 Task: Open a blank sheet, save the file as Savannah.rtf Insert a picture of 'Savannah' with name  ' Savannah.png ' Apply border to the image, change style to straight line, color Red and width '2 pt'
Action: Mouse moved to (261, 156)
Screenshot: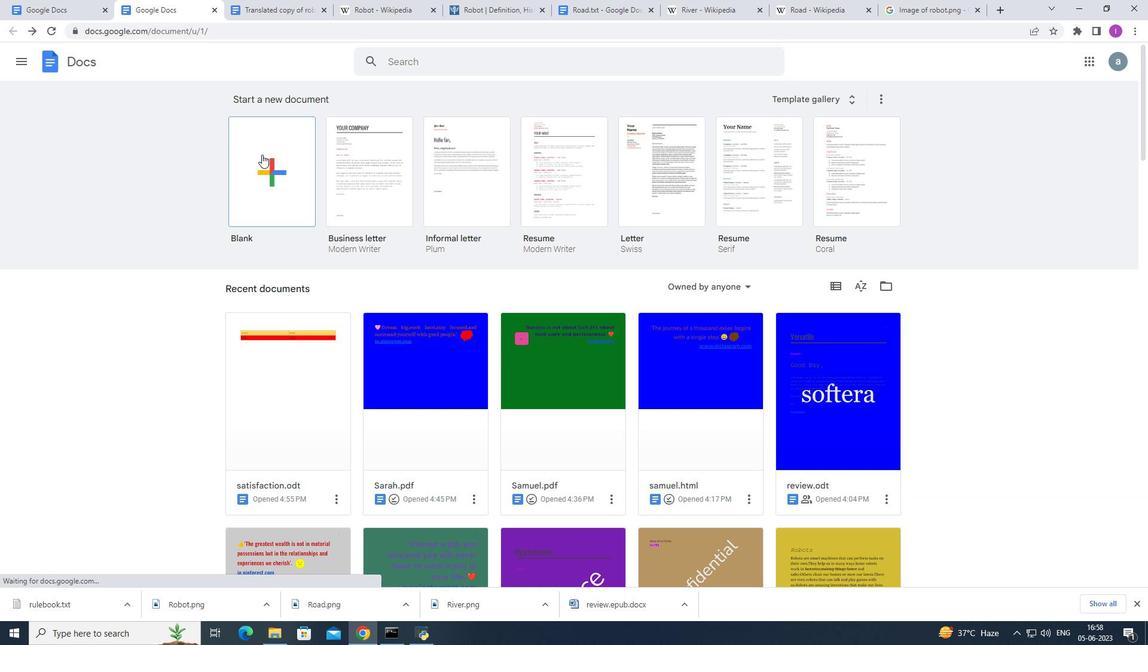 
Action: Mouse pressed left at (261, 156)
Screenshot: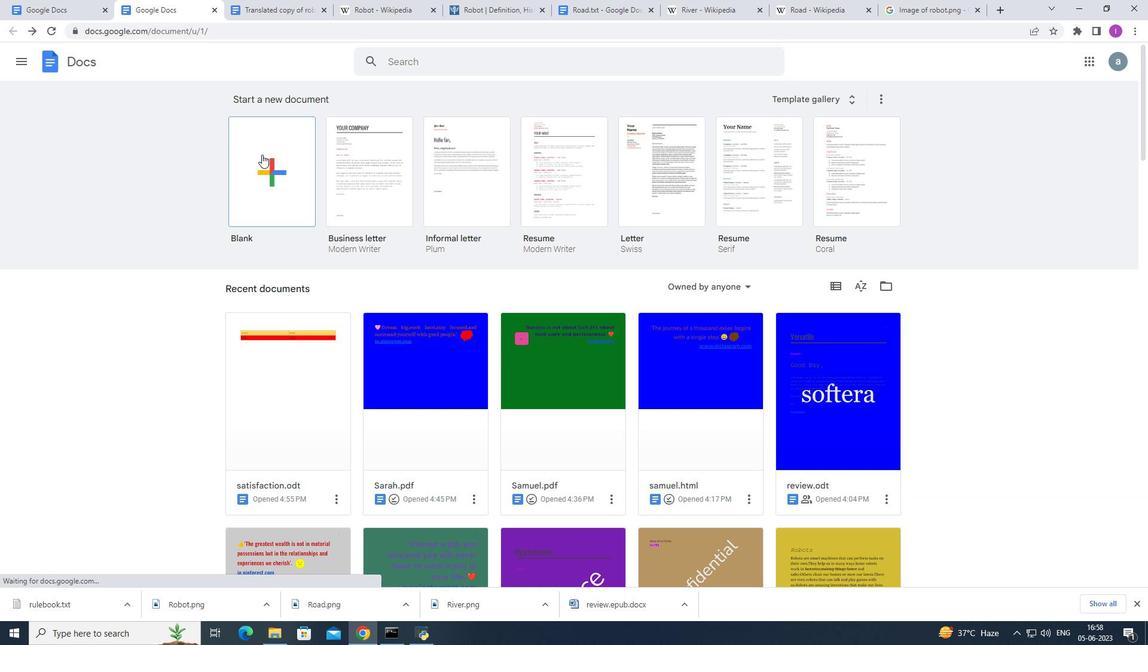 
Action: Mouse moved to (130, 53)
Screenshot: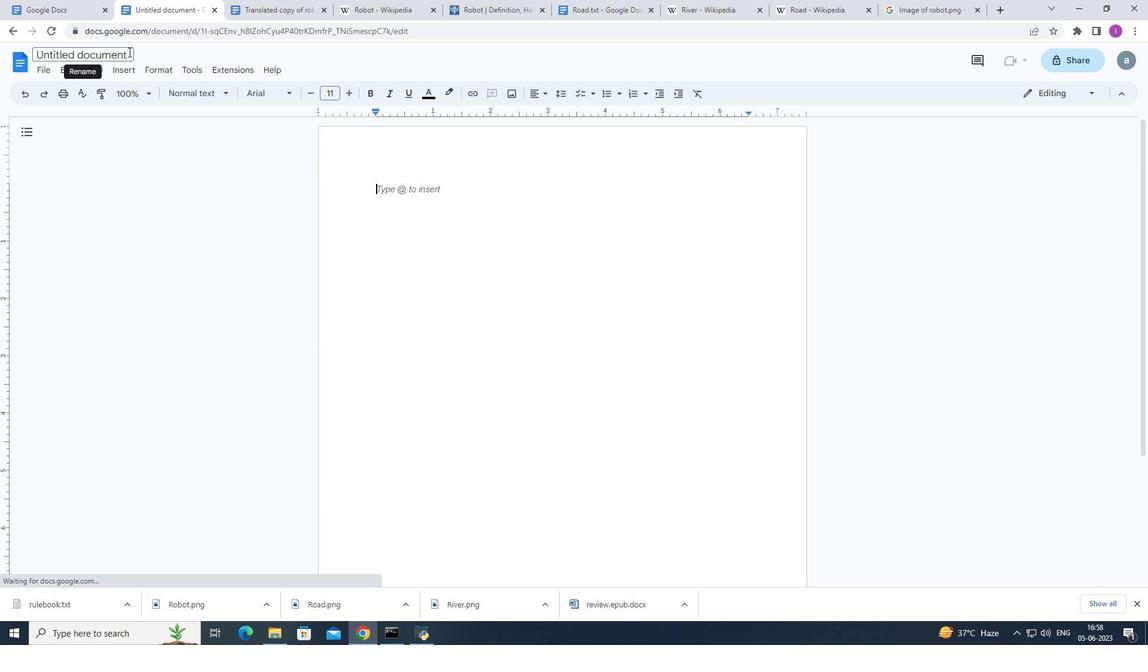 
Action: Mouse pressed left at (130, 53)
Screenshot: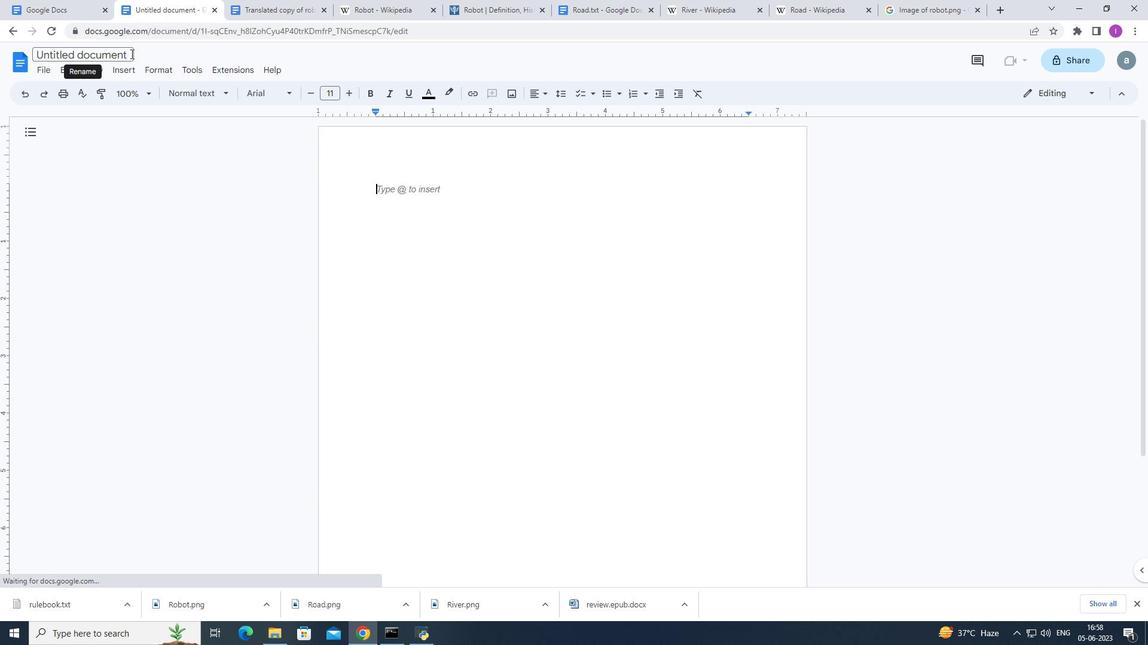 
Action: Mouse moved to (174, 55)
Screenshot: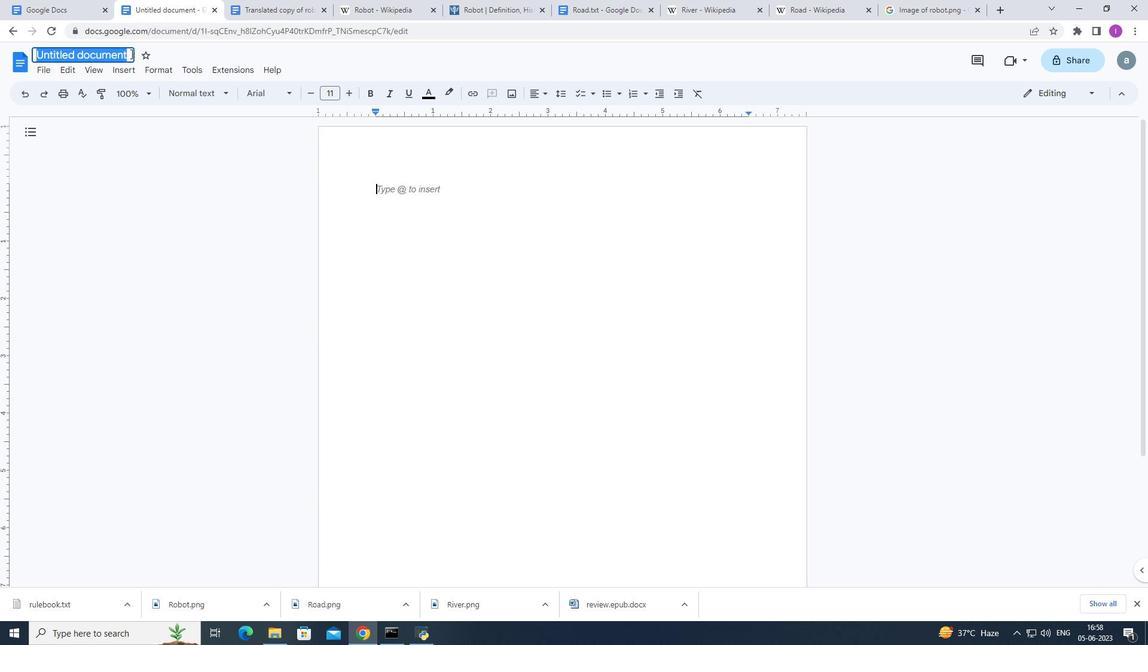 
Action: Key pressed <Key.shift>Savannah.rtf
Screenshot: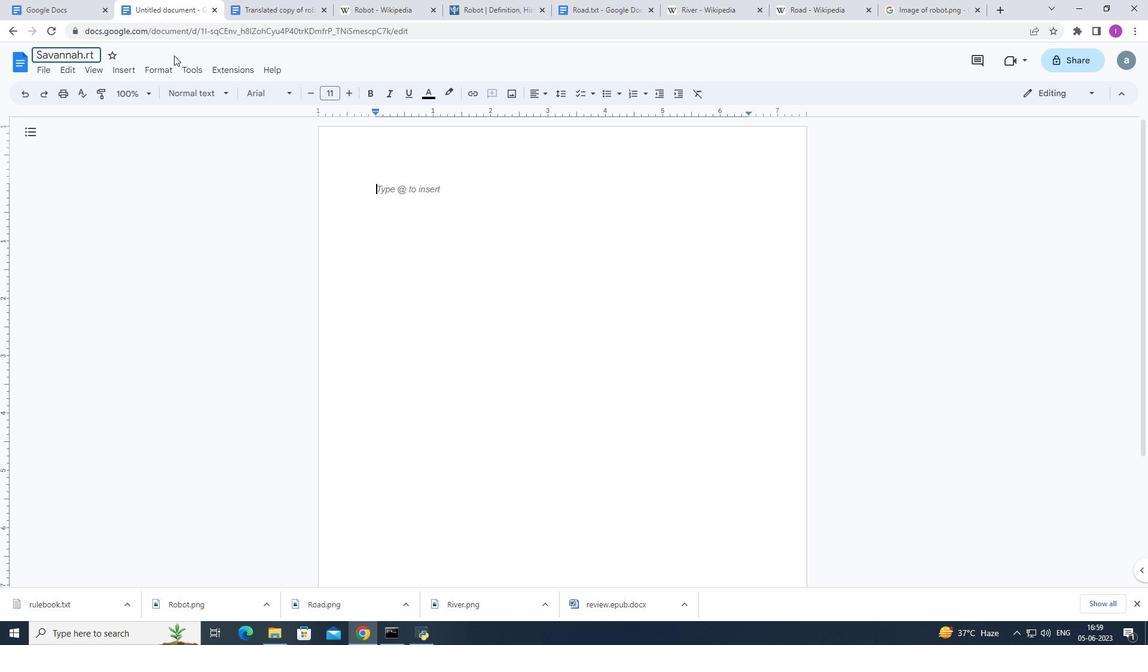 
Action: Mouse moved to (925, 7)
Screenshot: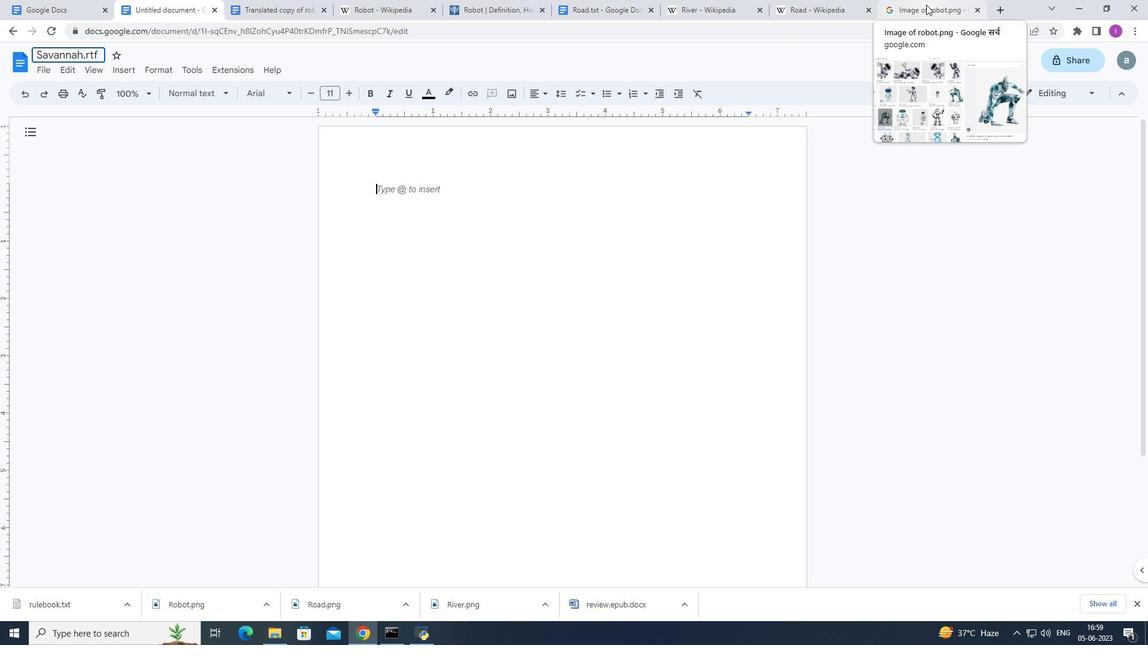 
Action: Mouse pressed left at (925, 7)
Screenshot: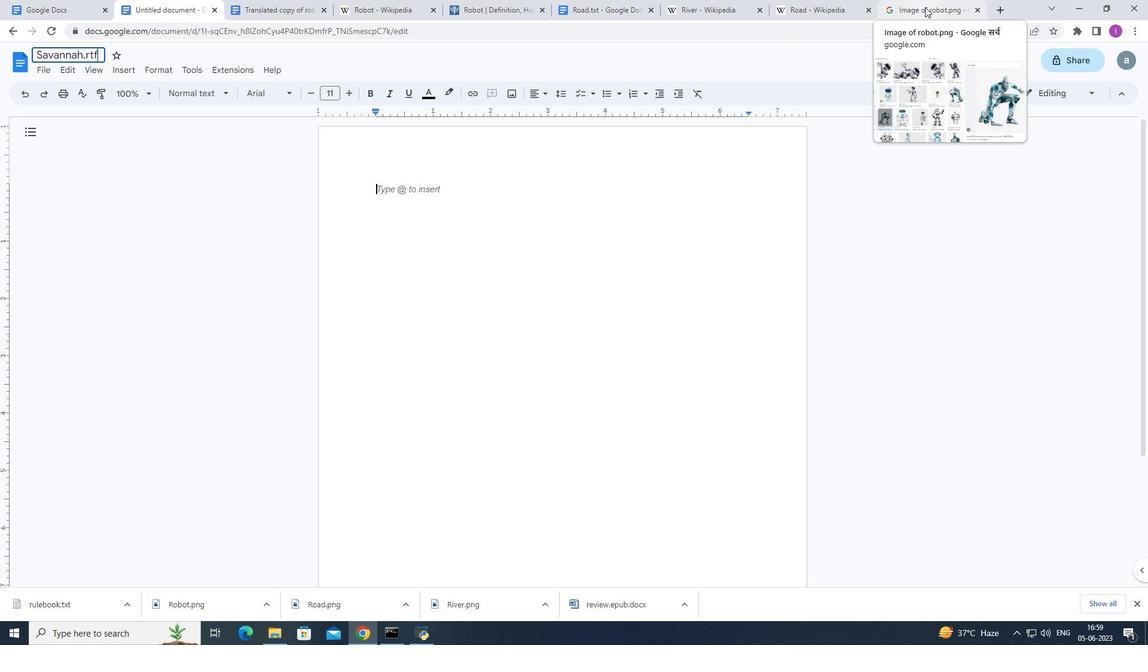 
Action: Mouse pressed left at (925, 7)
Screenshot: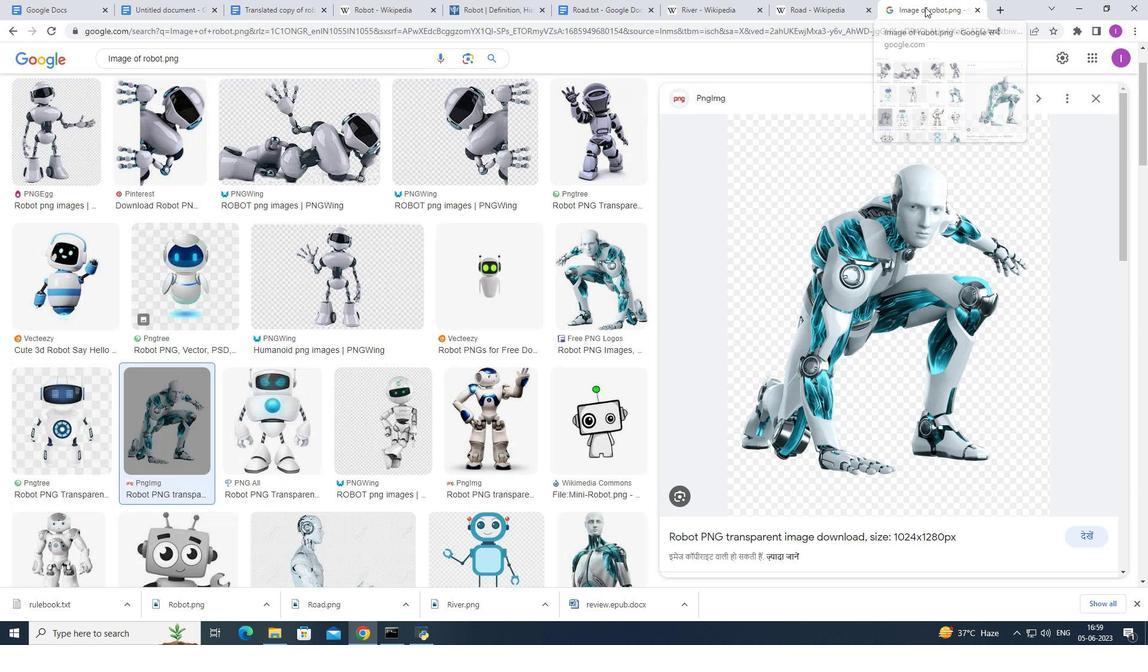 
Action: Mouse moved to (162, 59)
Screenshot: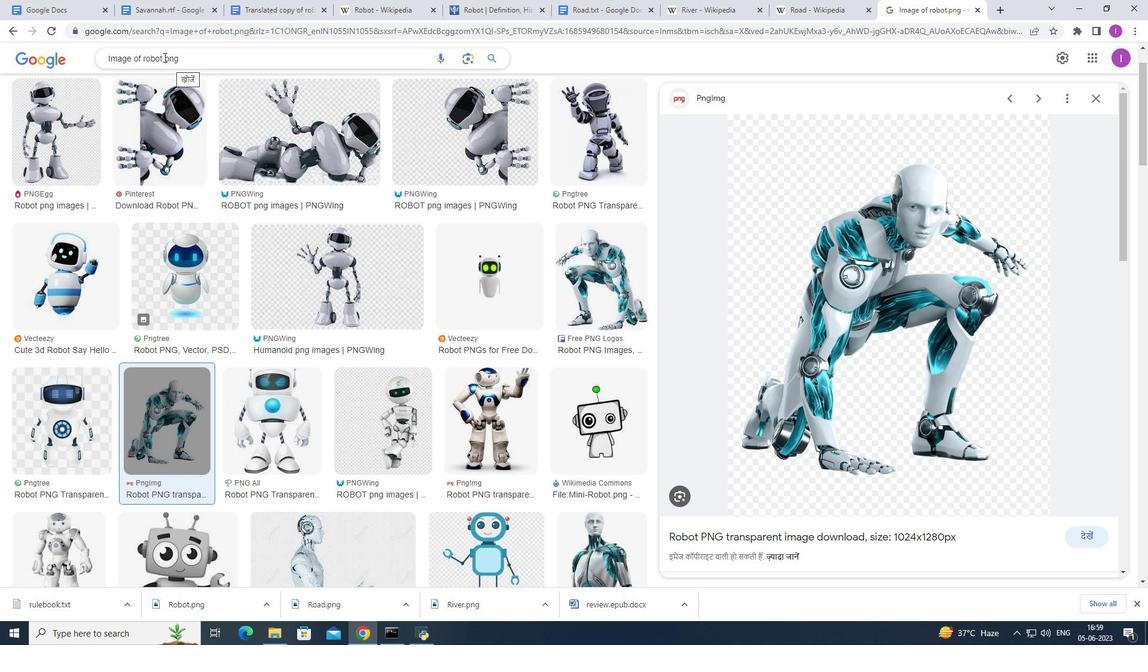 
Action: Mouse pressed left at (162, 59)
Screenshot: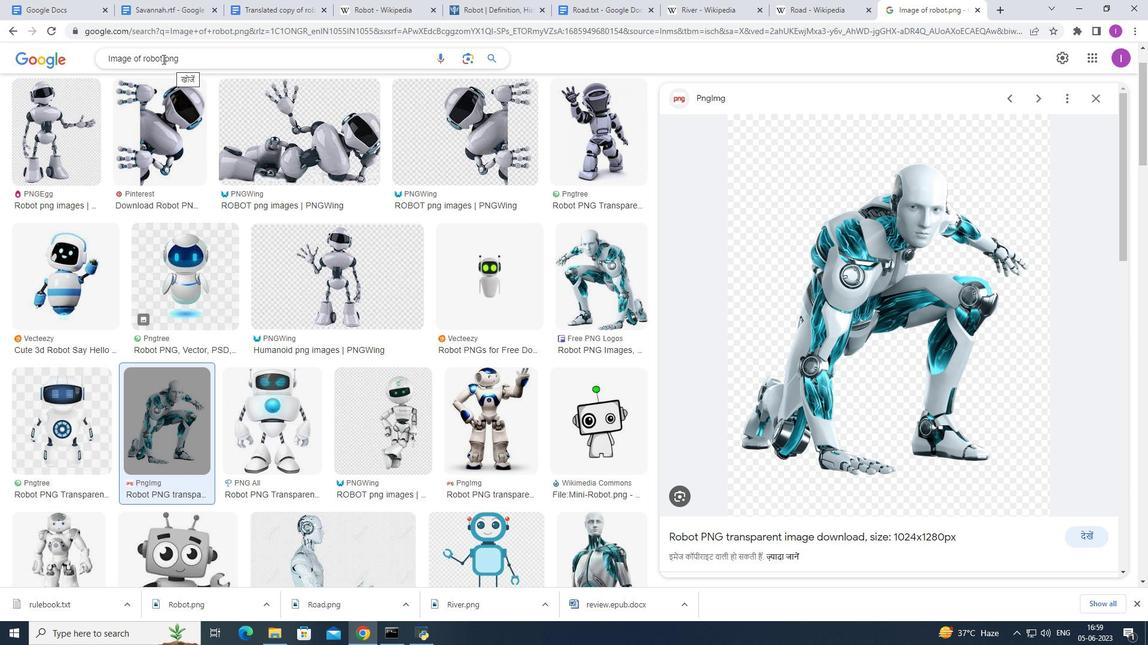 
Action: Mouse moved to (138, 65)
Screenshot: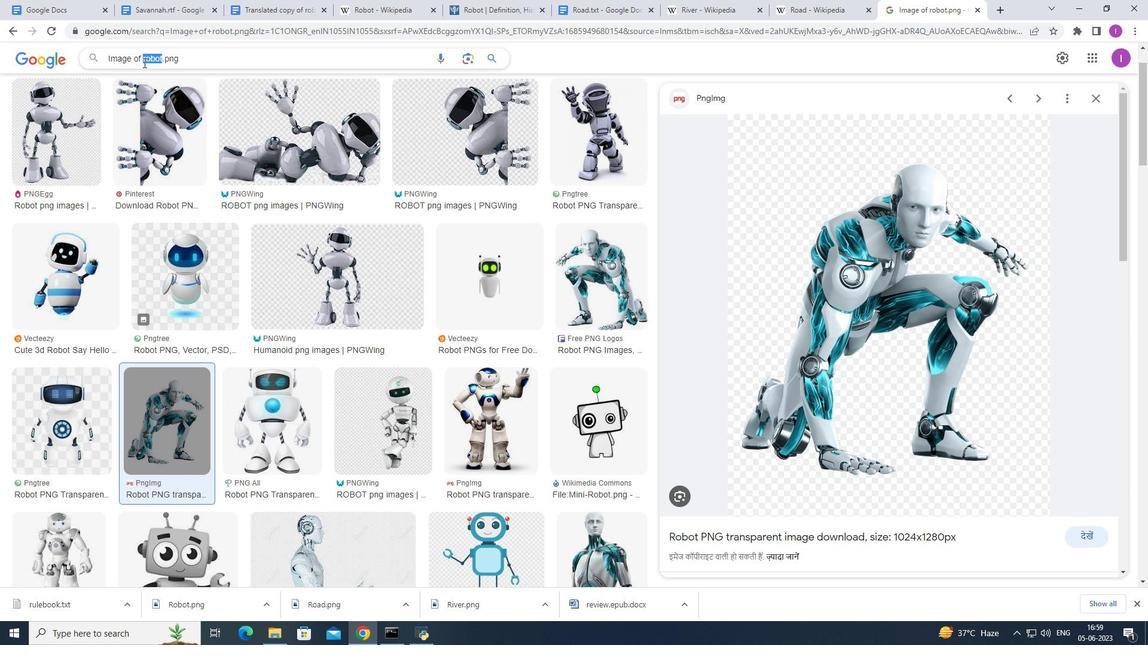 
Action: Key pressed <Key.shift>Savannah<Key.enter>
Screenshot: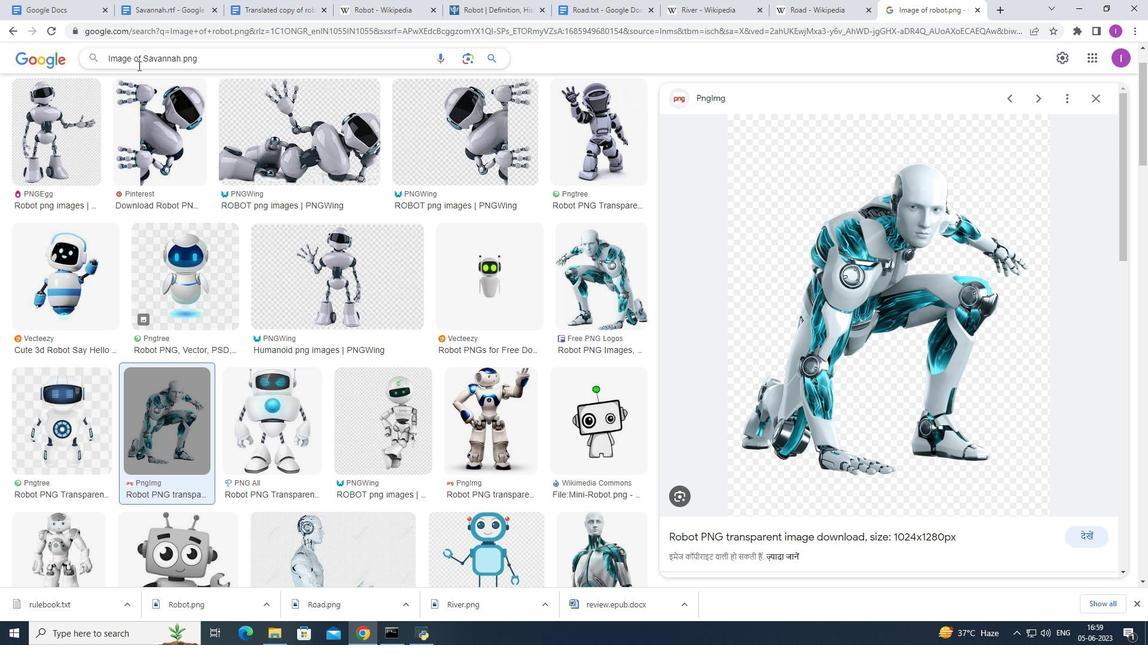 
Action: Mouse moved to (118, 188)
Screenshot: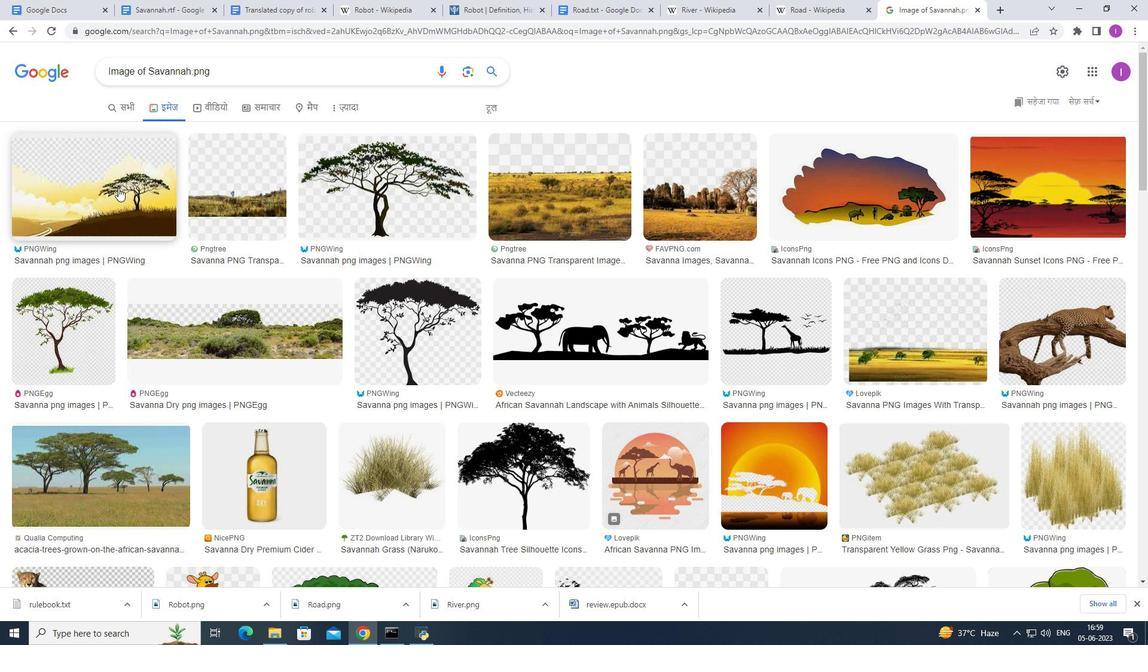 
Action: Mouse pressed left at (118, 188)
Screenshot: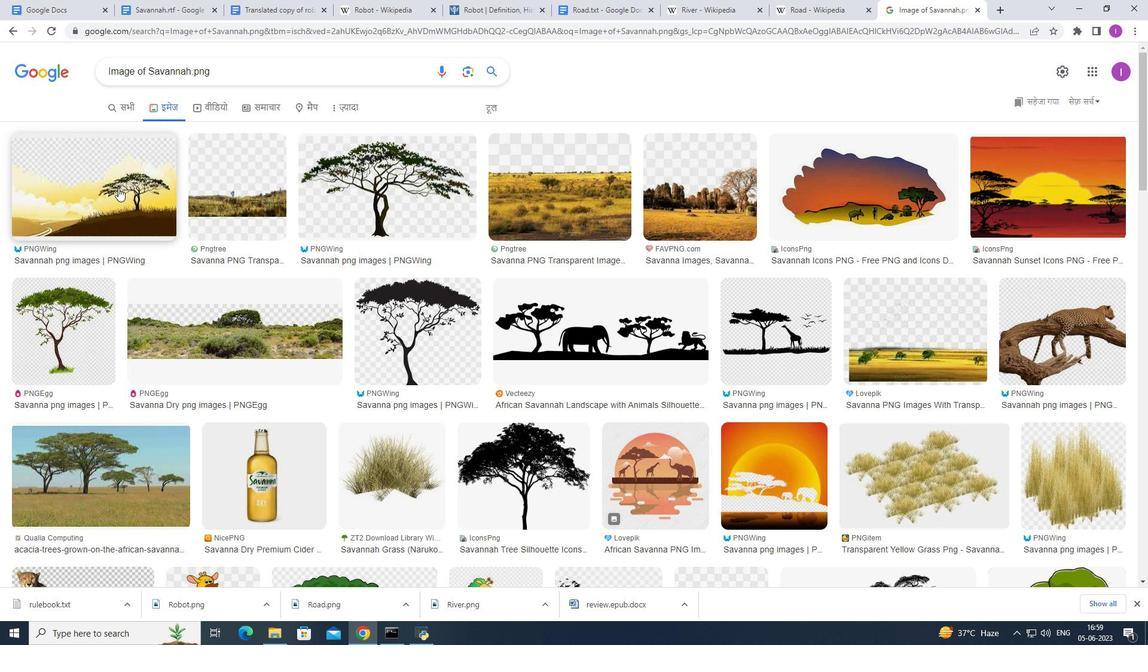 
Action: Mouse moved to (900, 263)
Screenshot: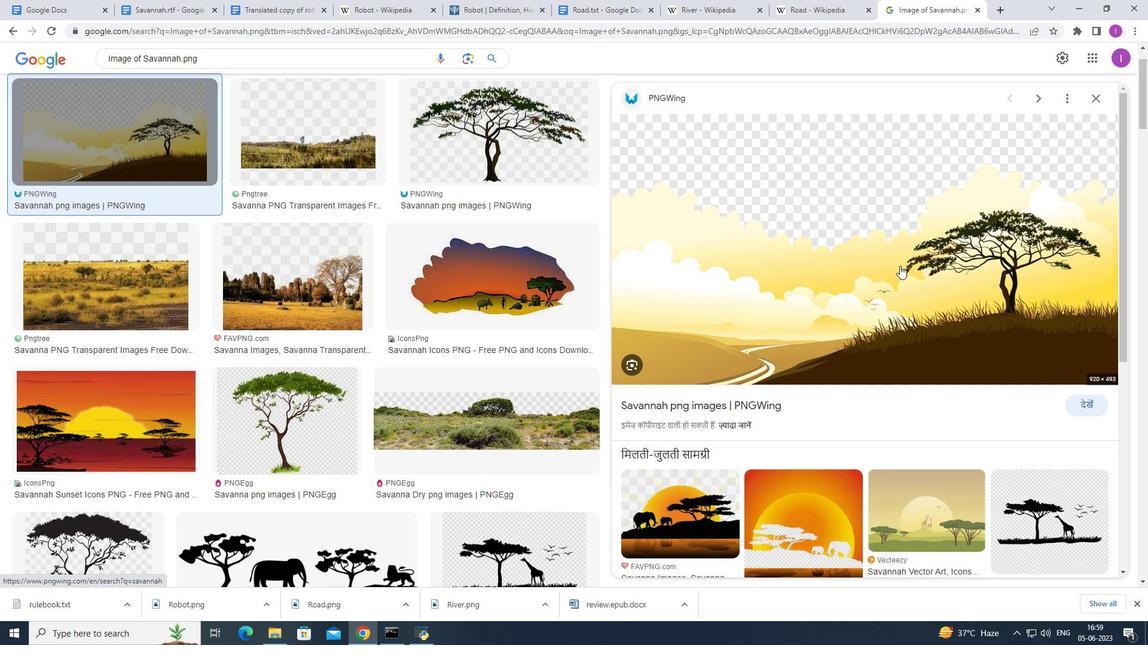 
Action: Mouse pressed right at (900, 263)
Screenshot: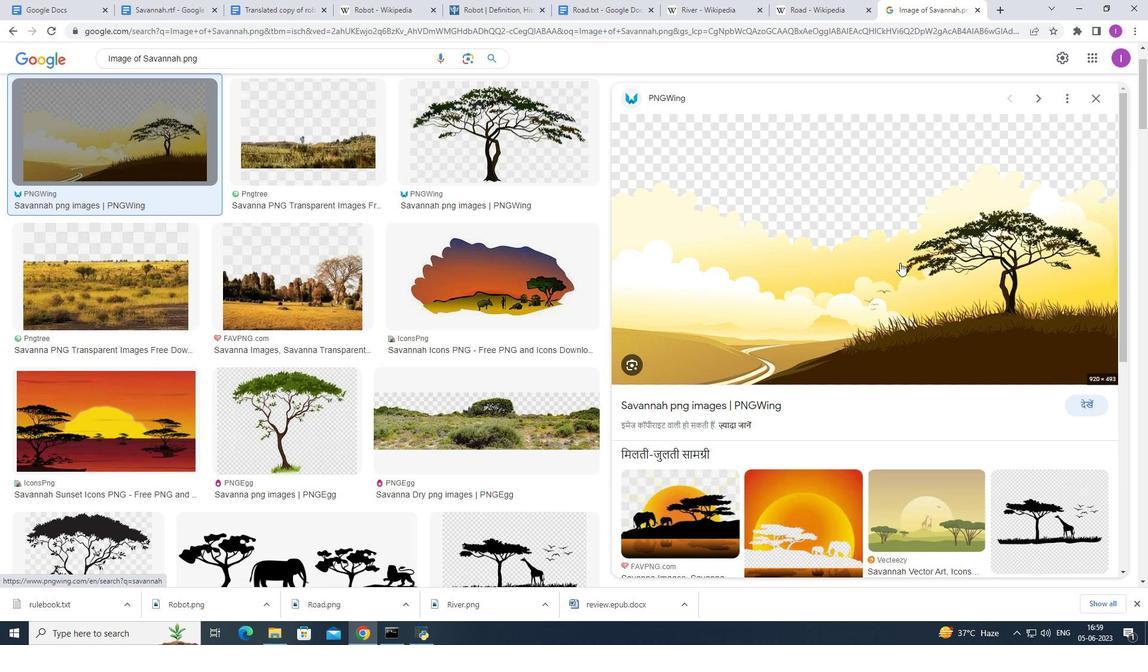 
Action: Mouse moved to (949, 391)
Screenshot: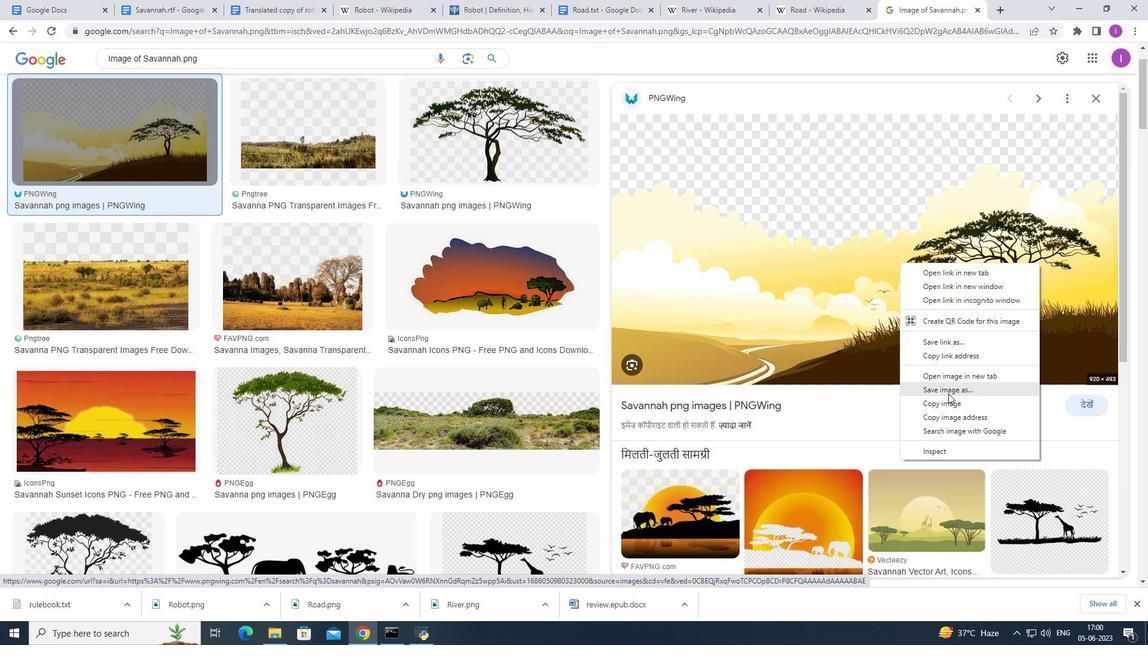 
Action: Mouse pressed left at (949, 391)
Screenshot: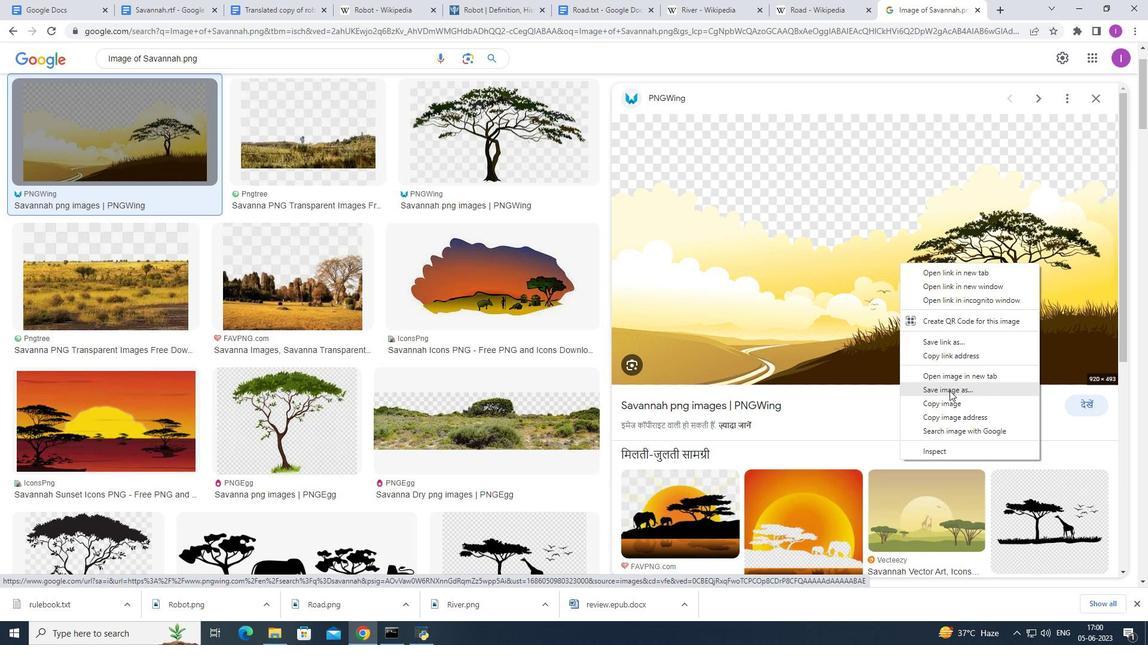 
Action: Mouse pressed left at (949, 391)
Screenshot: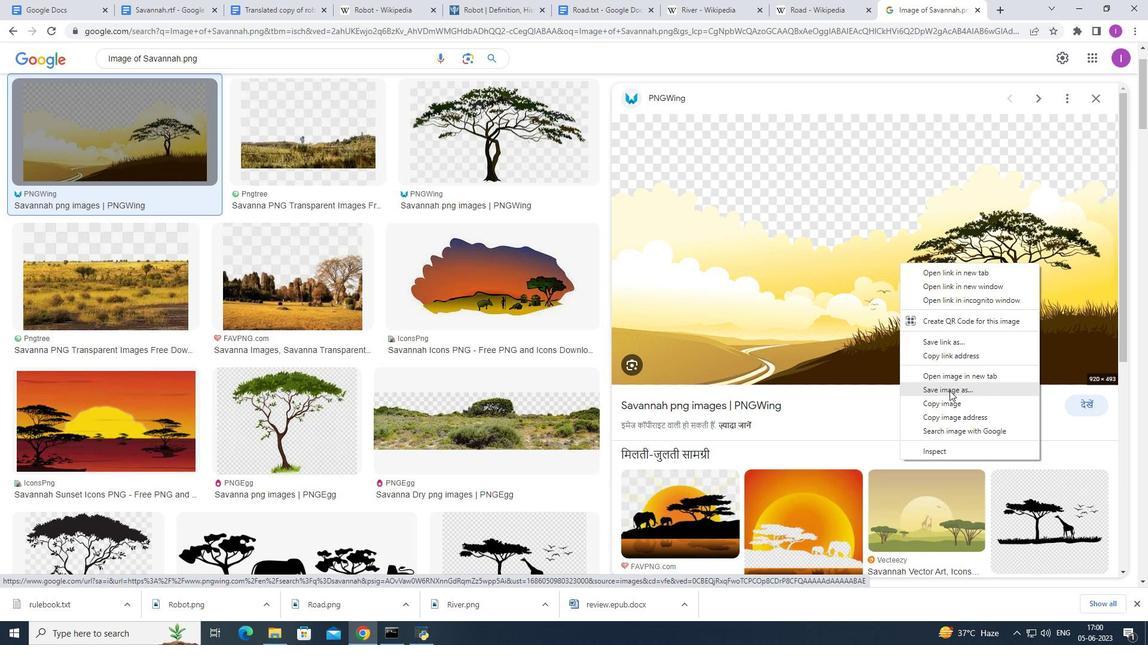 
Action: Mouse moved to (577, 224)
Screenshot: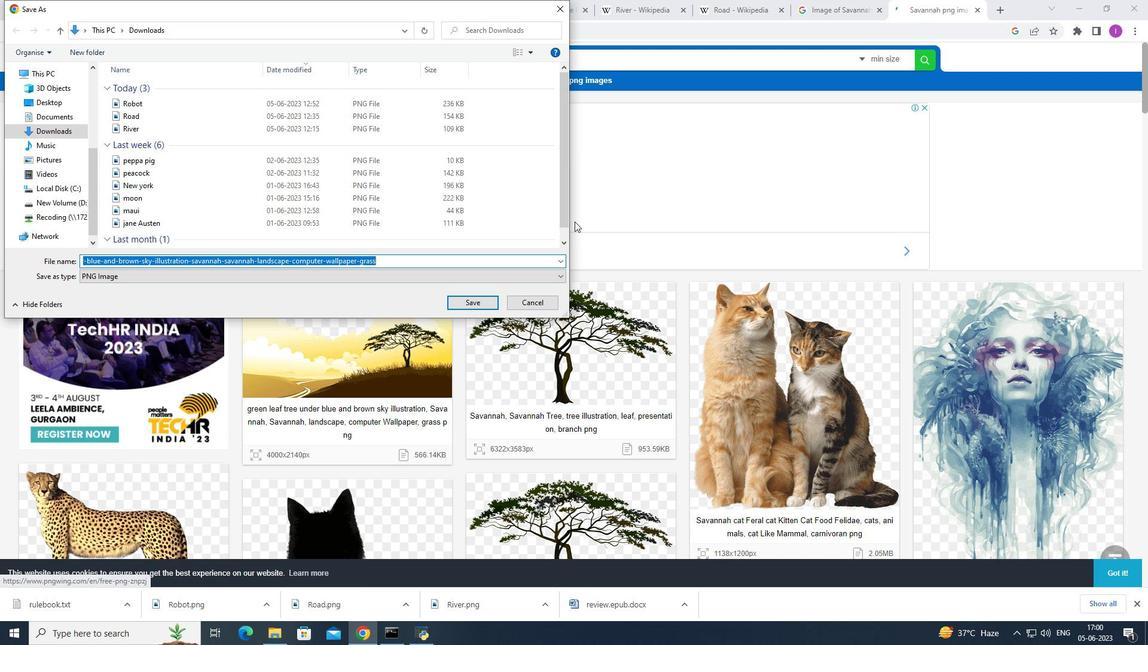 
Action: Key pressed <Key.shift>Savannah.png
Screenshot: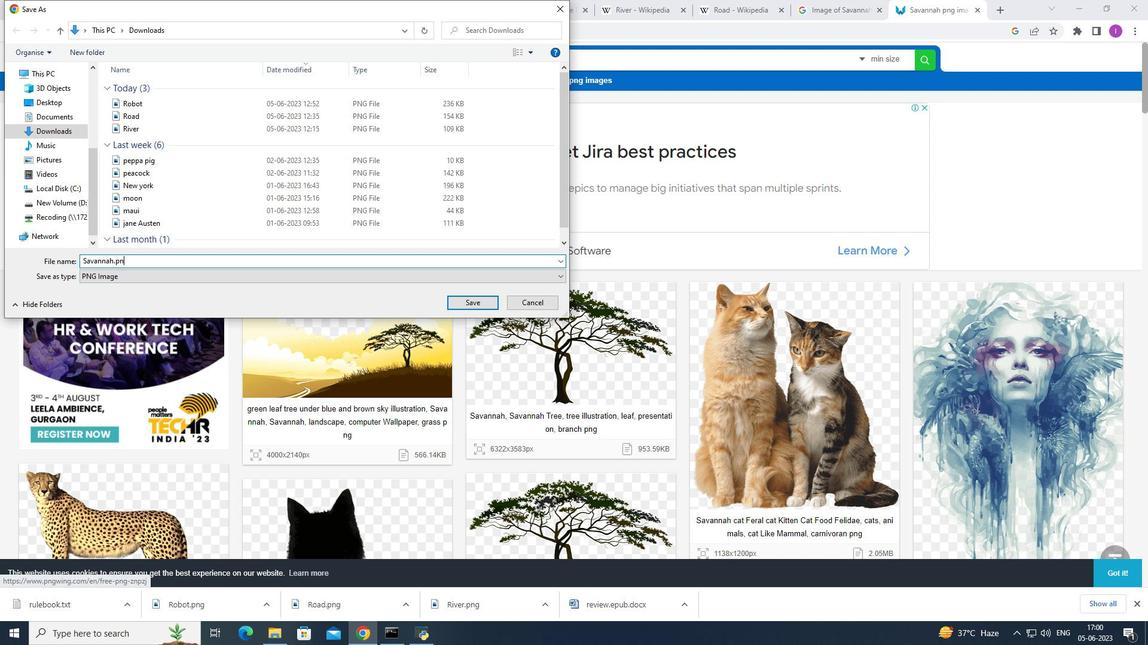 
Action: Mouse moved to (467, 300)
Screenshot: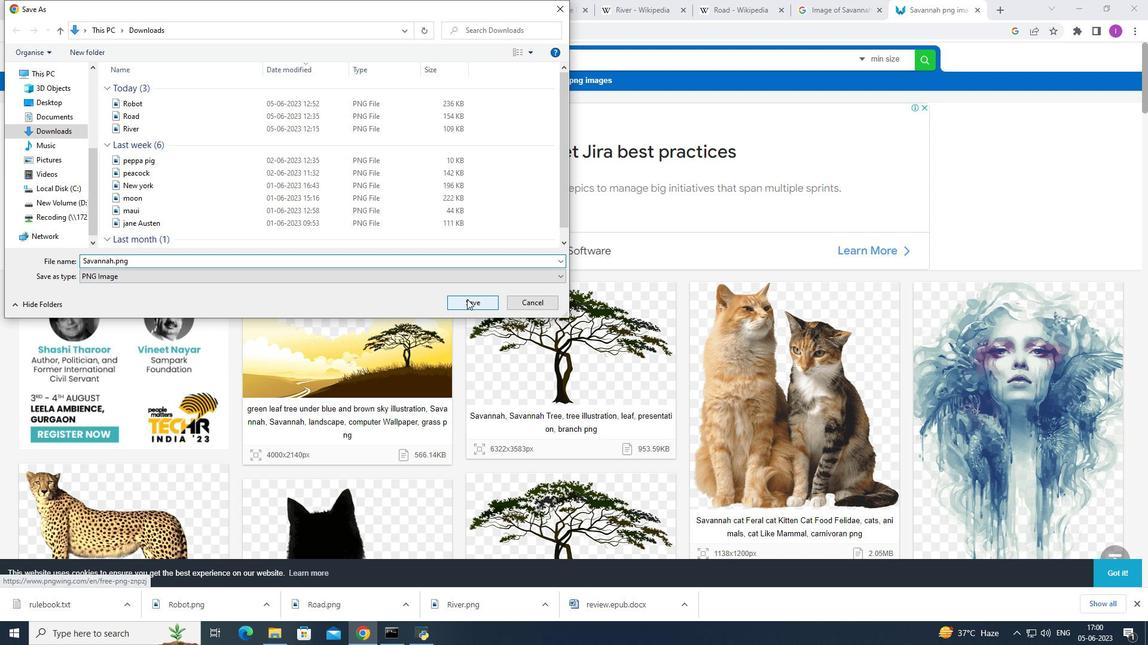 
Action: Mouse pressed left at (467, 300)
Screenshot: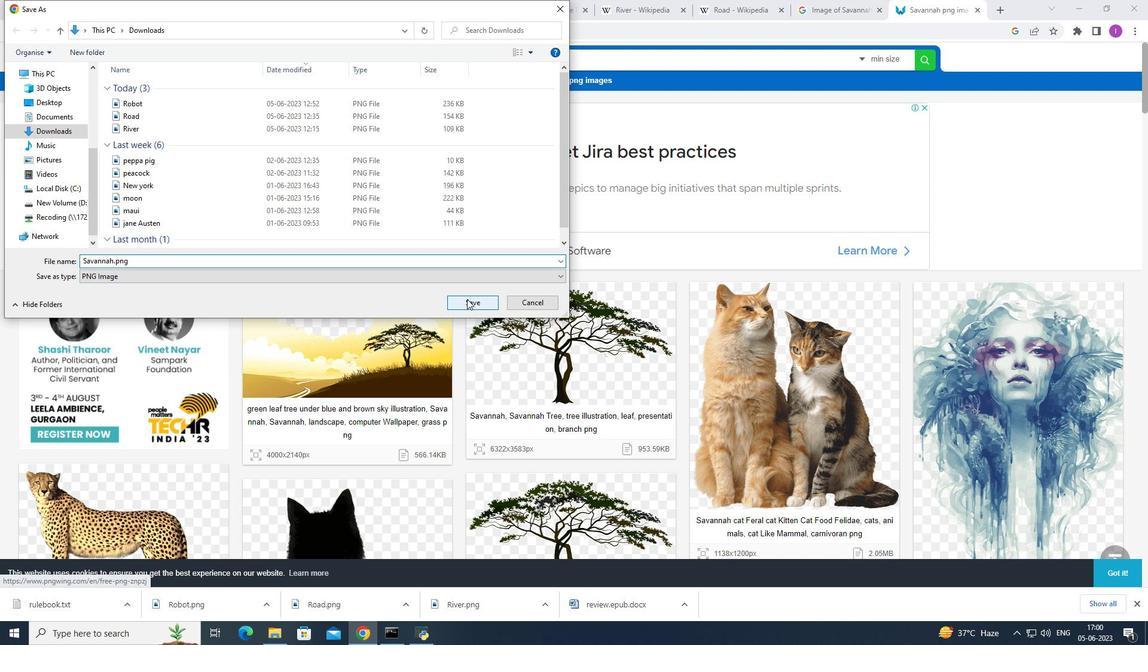 
Action: Mouse moved to (152, 10)
Screenshot: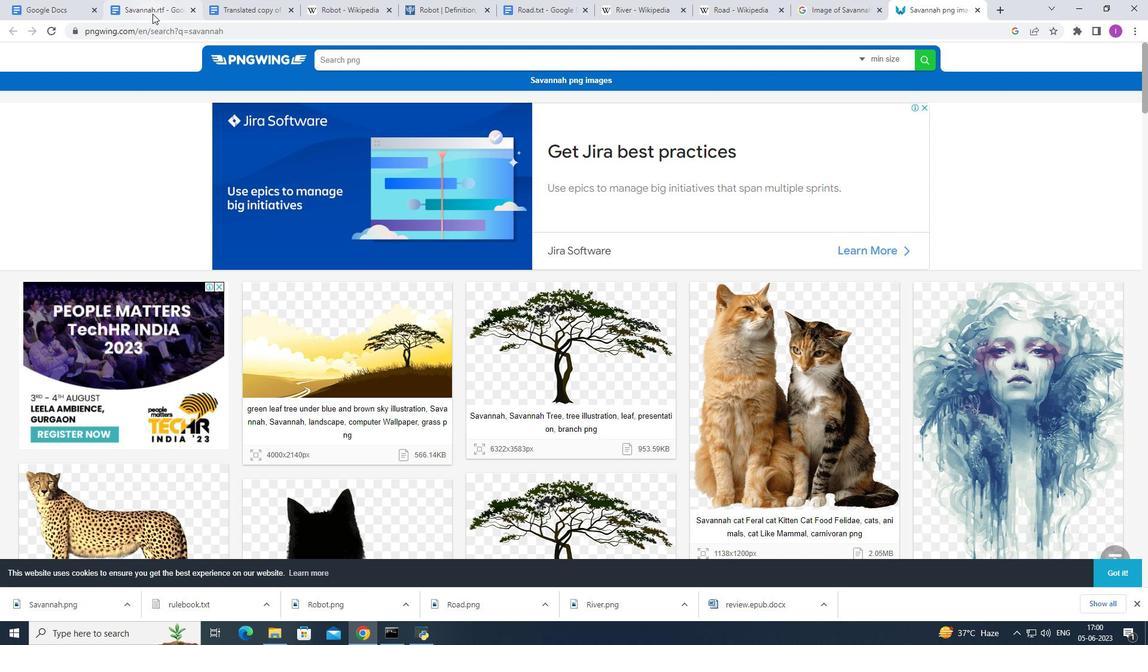 
Action: Mouse pressed left at (152, 10)
Screenshot: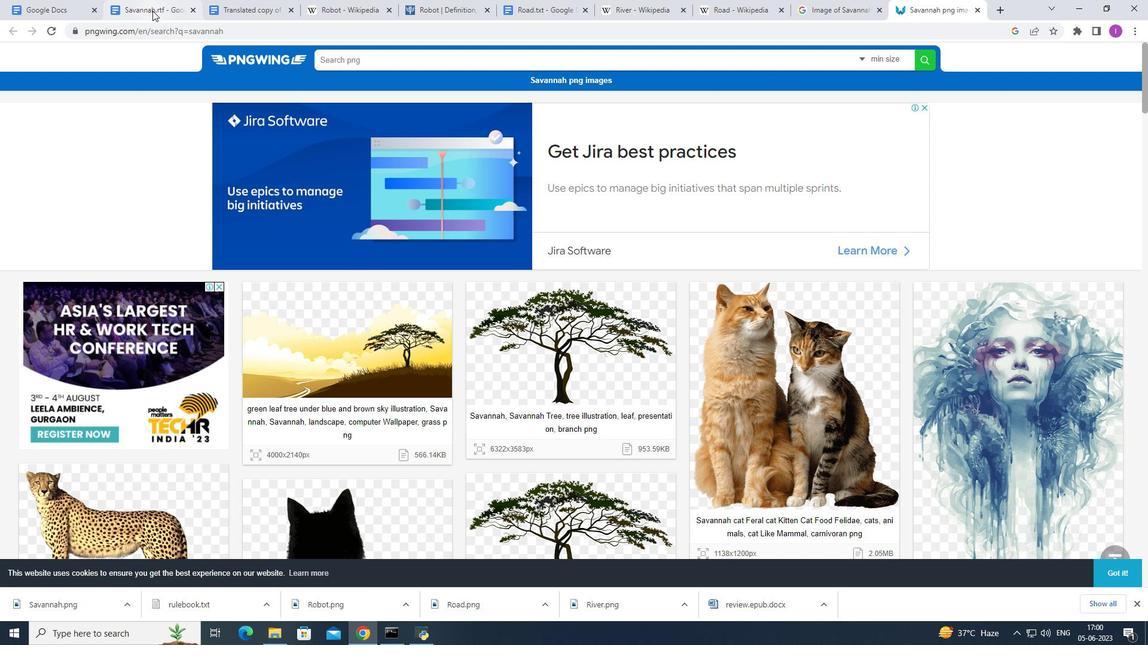 
Action: Mouse moved to (127, 65)
Screenshot: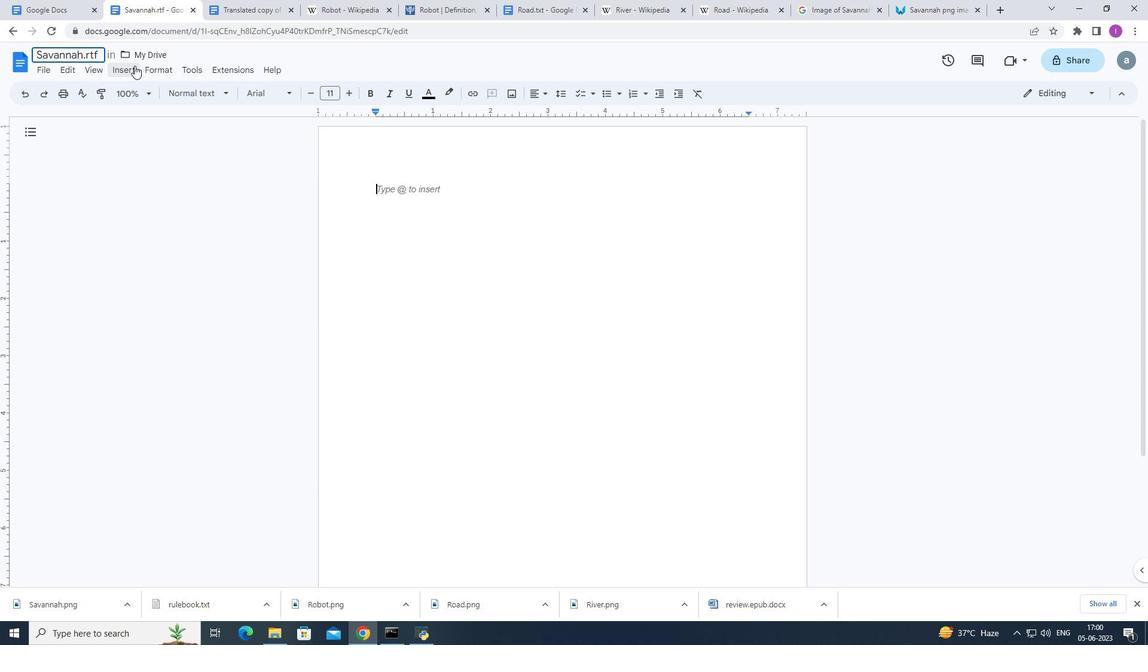 
Action: Mouse pressed left at (127, 65)
Screenshot: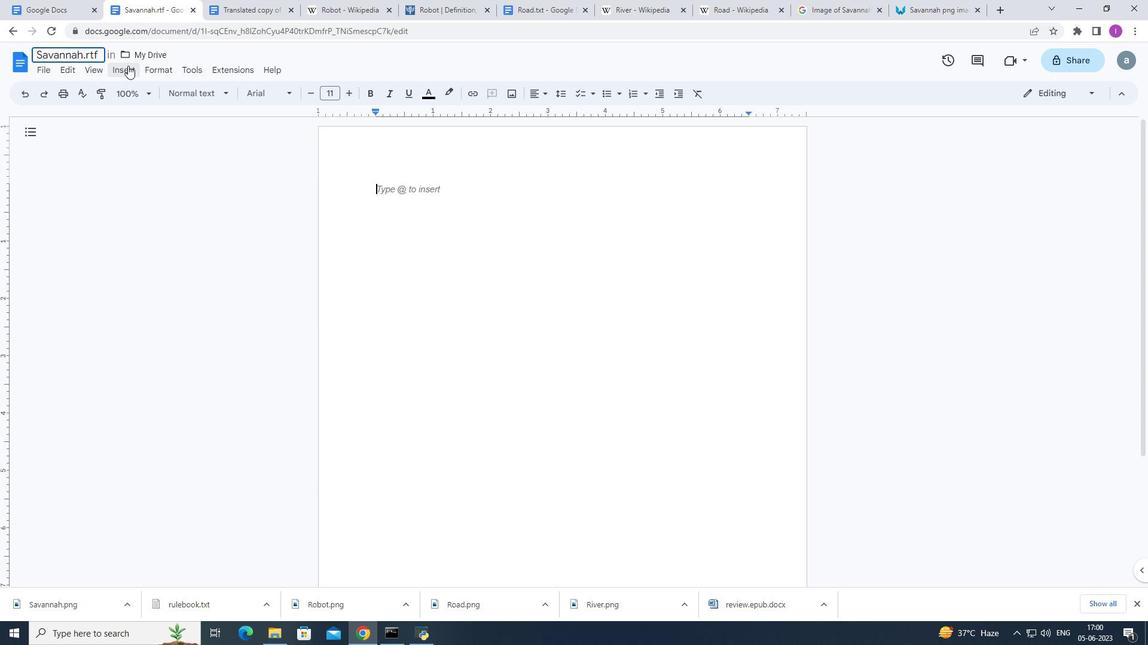 
Action: Mouse moved to (394, 92)
Screenshot: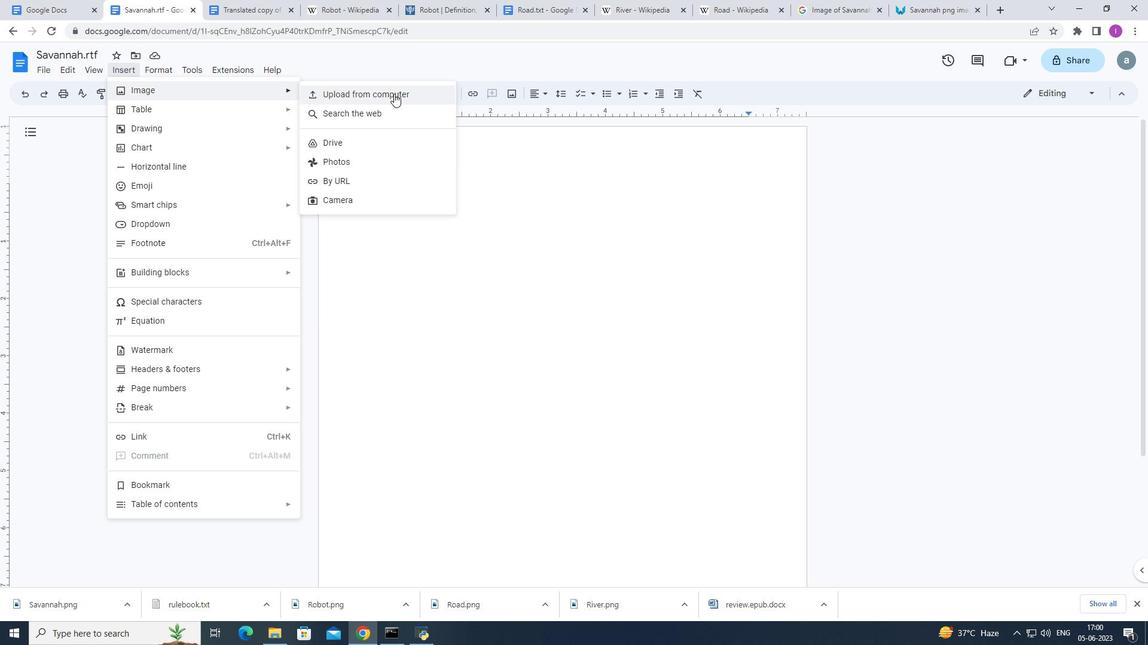 
Action: Mouse pressed left at (394, 92)
Screenshot: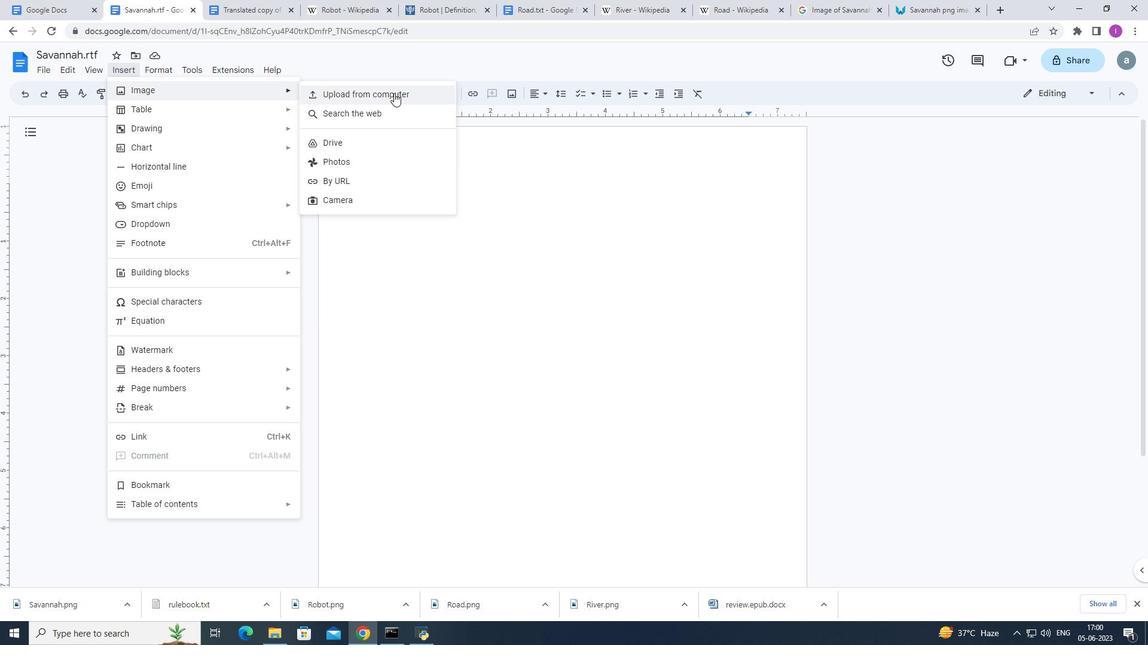 
Action: Mouse moved to (330, 206)
Screenshot: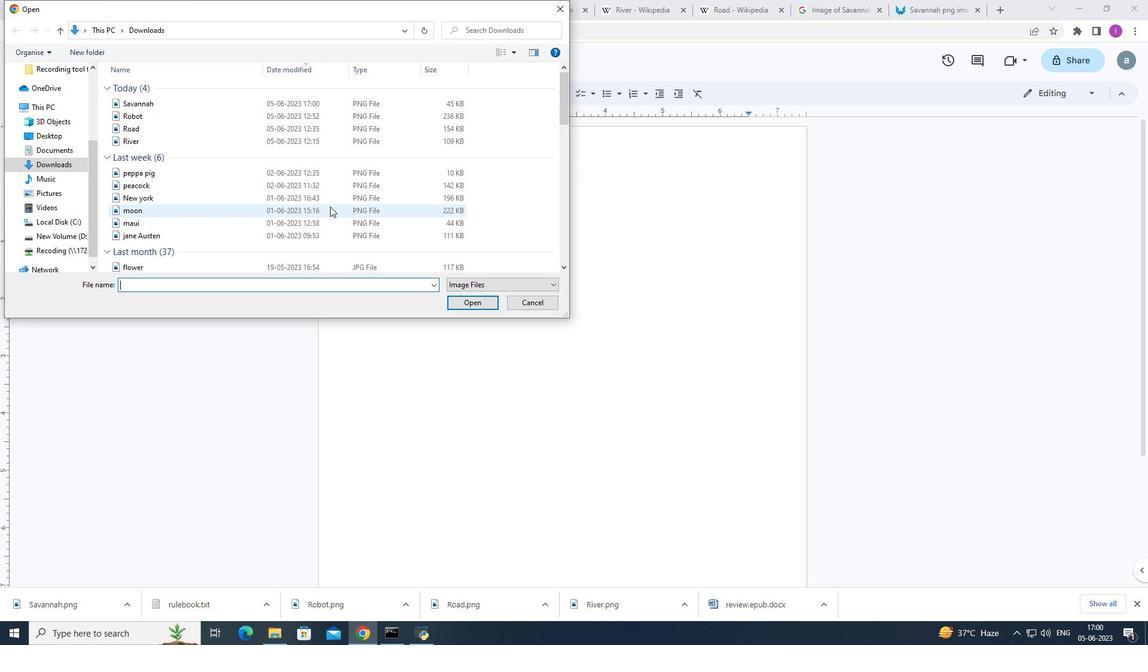 
Action: Key pressed <Key.shift><Key.shift><Key.shift><Key.shift><Key.shift><Key.shift><Key.shift><Key.shift><Key.shift>Savaaaaa<Key.backspace><Key.backspace><Key.backspace><Key.backspace>
Screenshot: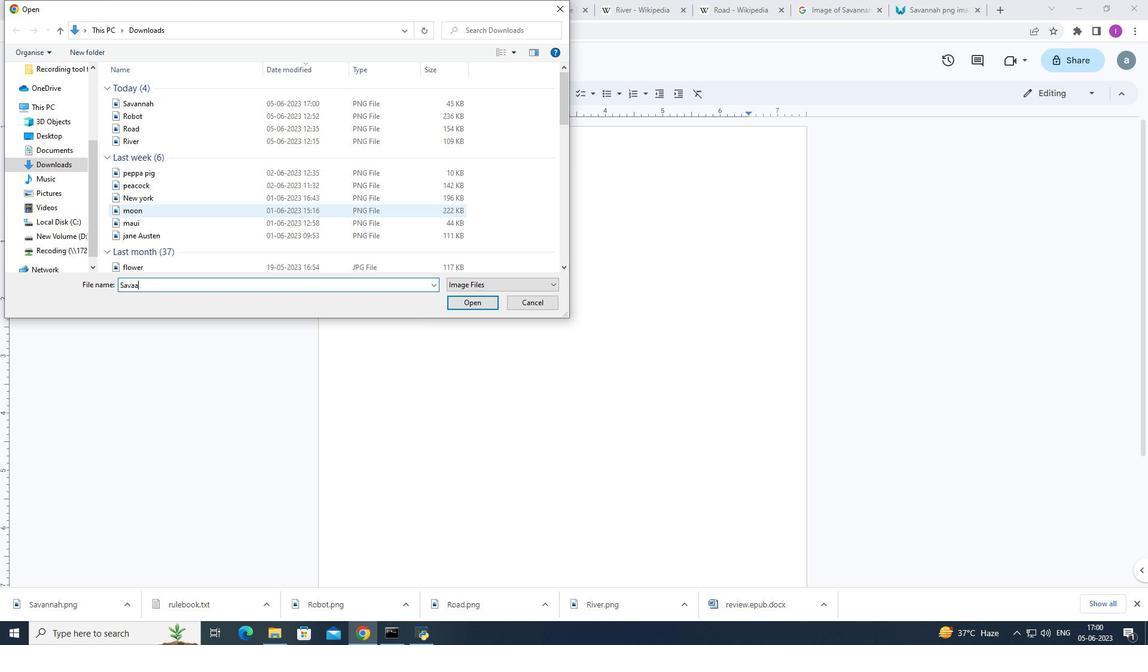 
Action: Mouse moved to (212, 304)
Screenshot: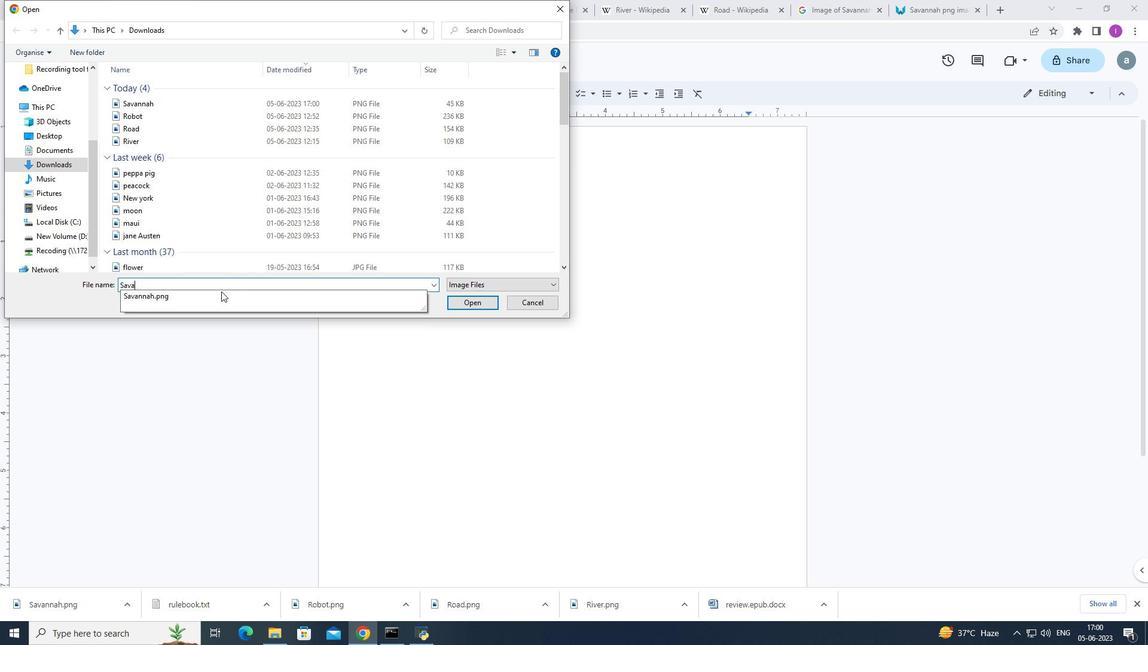 
Action: Mouse pressed left at (212, 304)
Screenshot: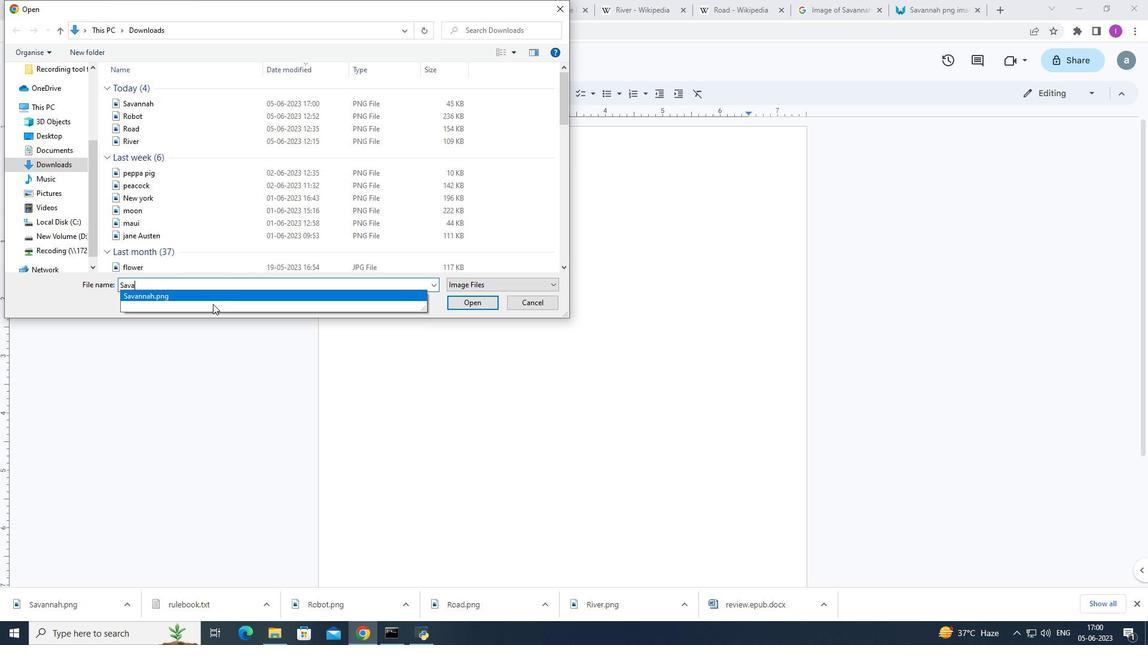 
Action: Mouse moved to (466, 302)
Screenshot: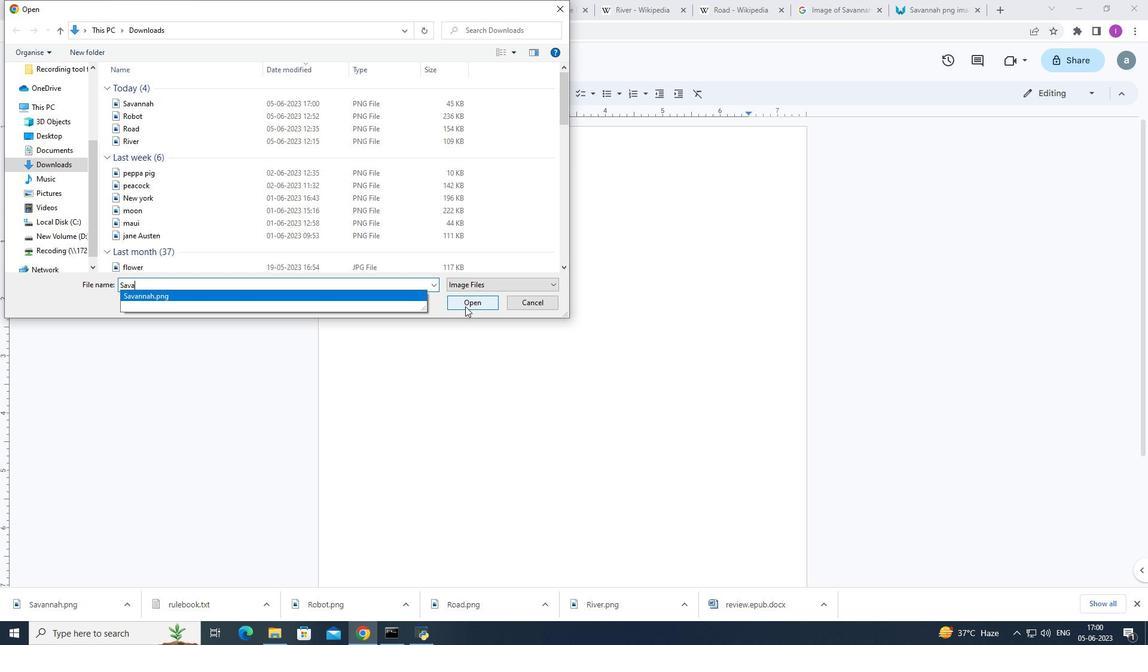 
Action: Mouse pressed left at (466, 302)
Screenshot: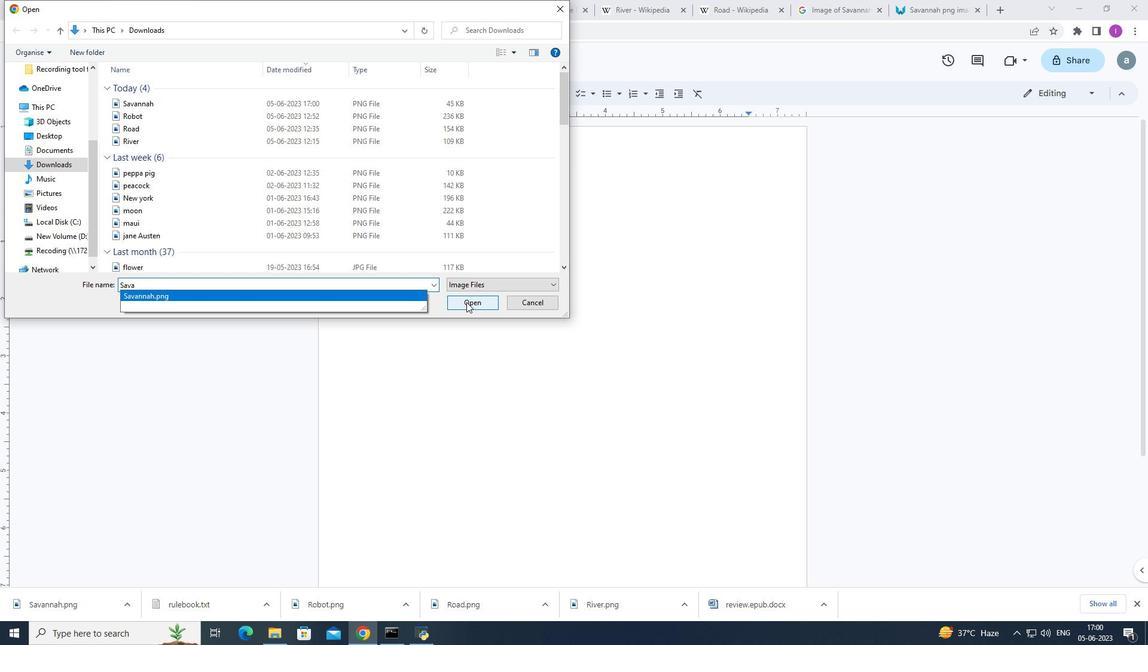 
Action: Mouse moved to (155, 285)
Screenshot: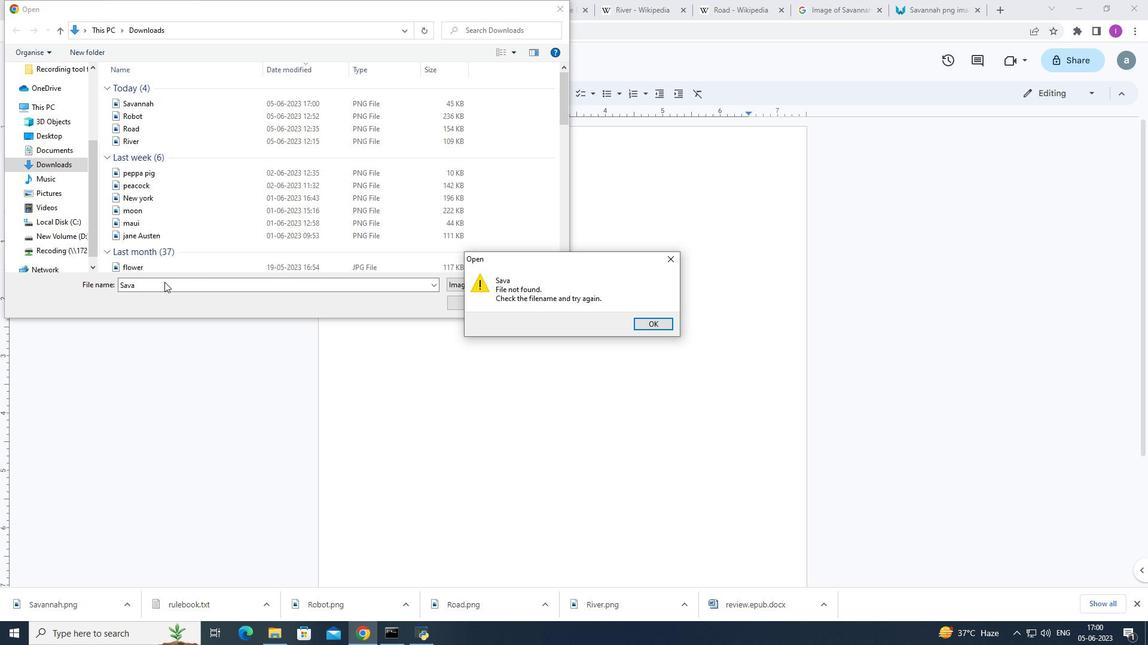 
Action: Mouse pressed left at (155, 285)
Screenshot: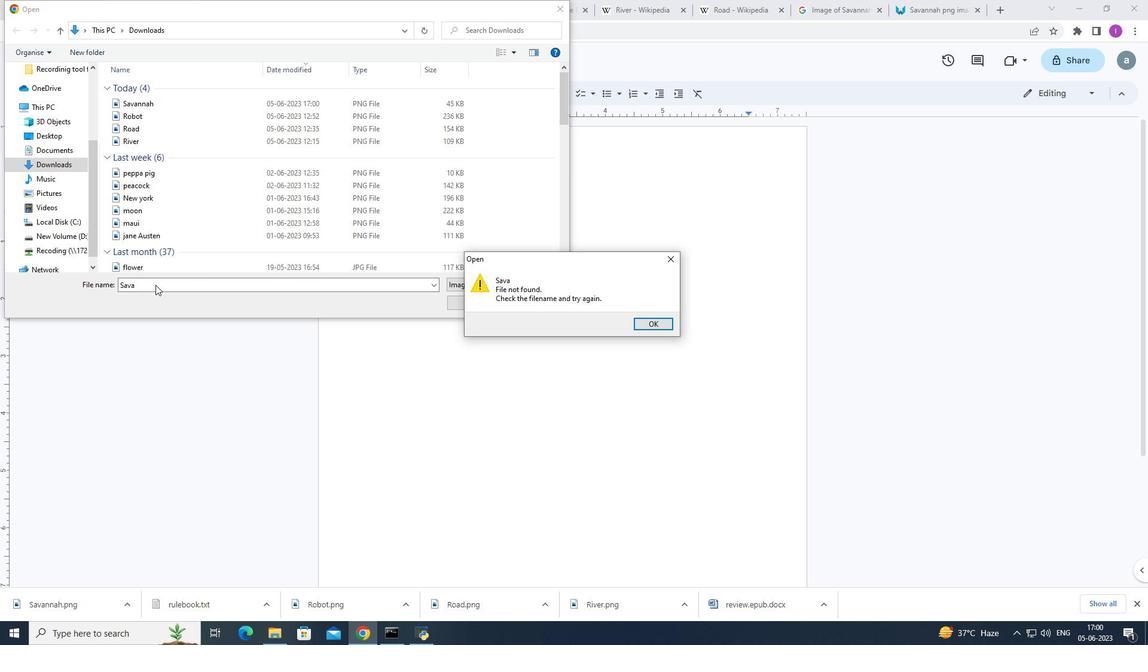 
Action: Mouse moved to (647, 322)
Screenshot: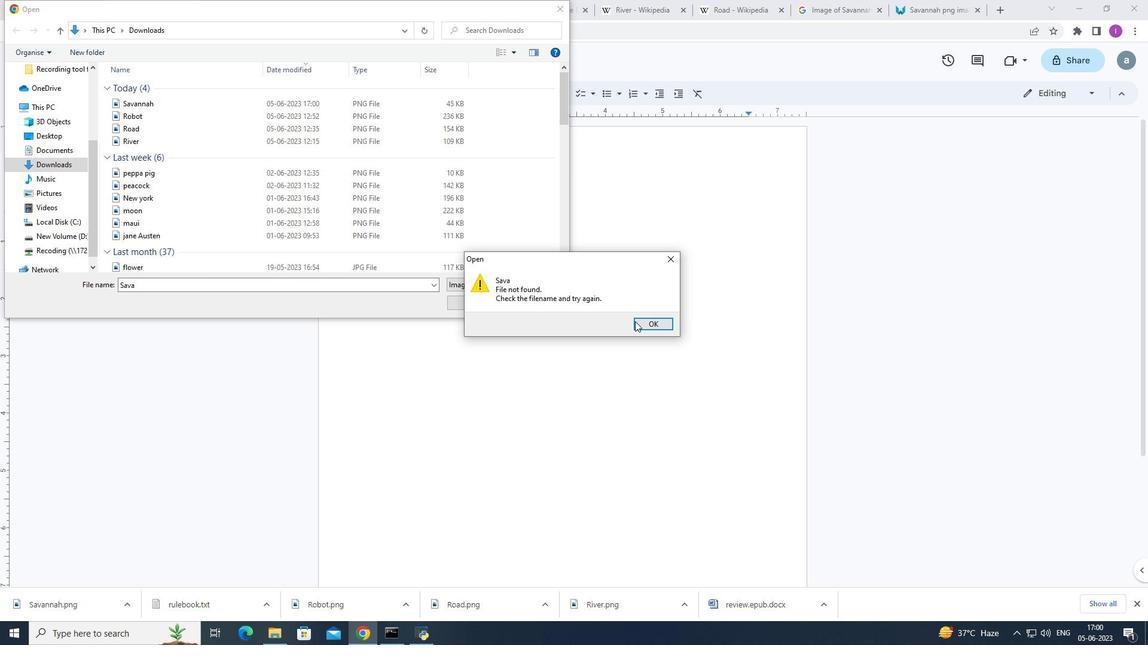 
Action: Mouse pressed left at (647, 322)
Screenshot: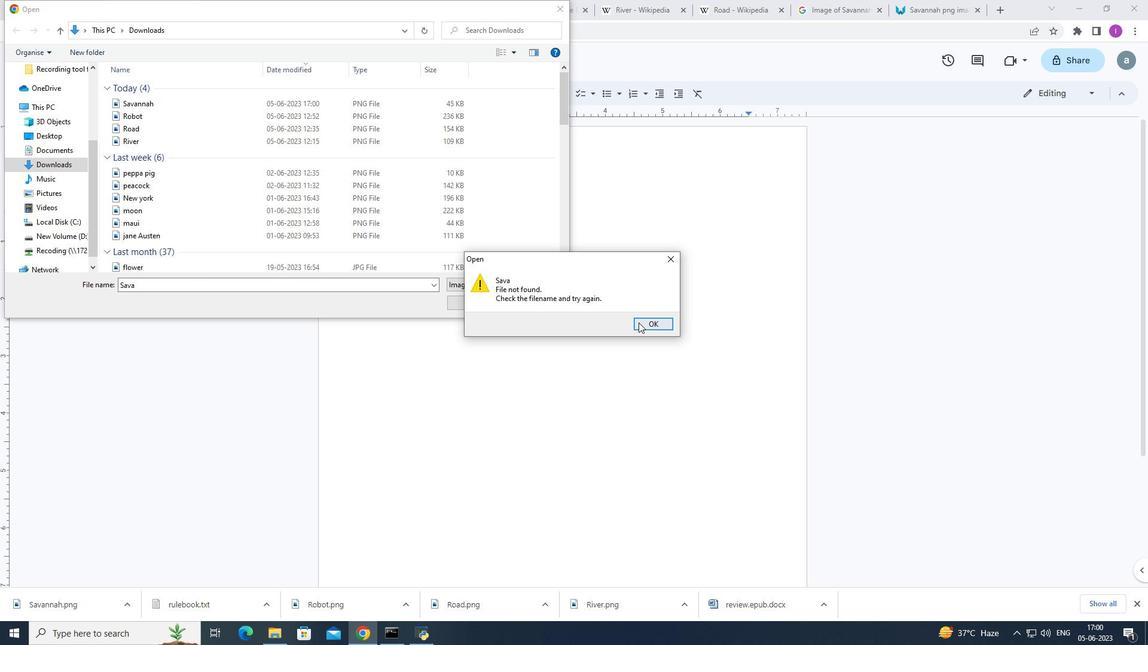 
Action: Mouse moved to (291, 294)
Screenshot: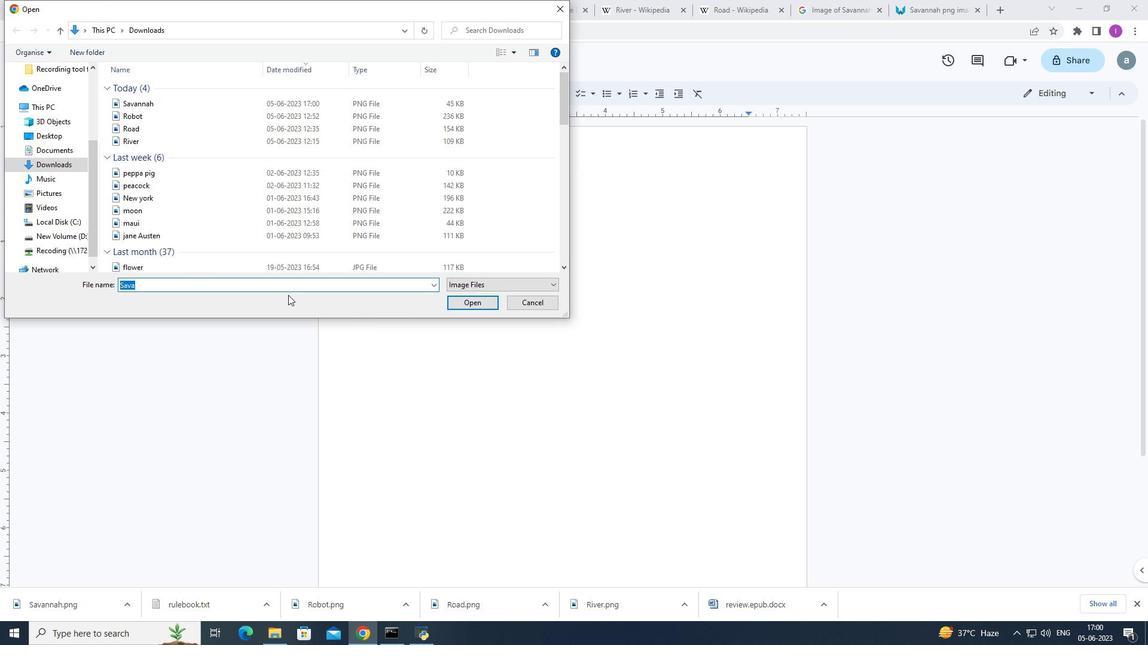 
Action: Key pressed <Key.shift>Sav
Screenshot: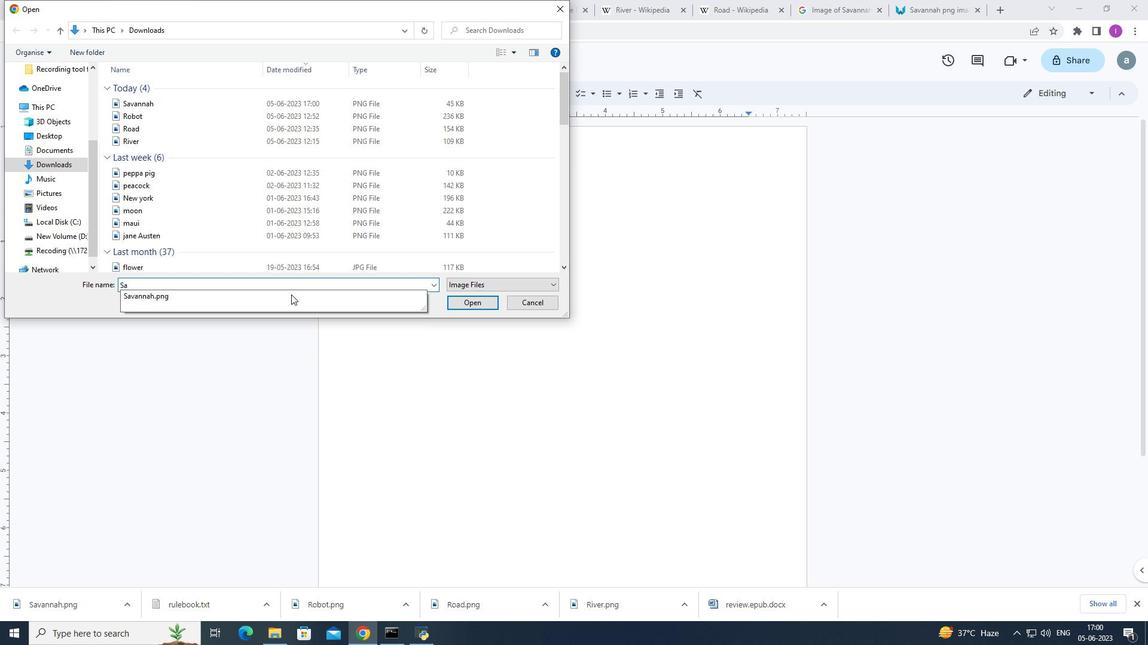 
Action: Mouse moved to (175, 296)
Screenshot: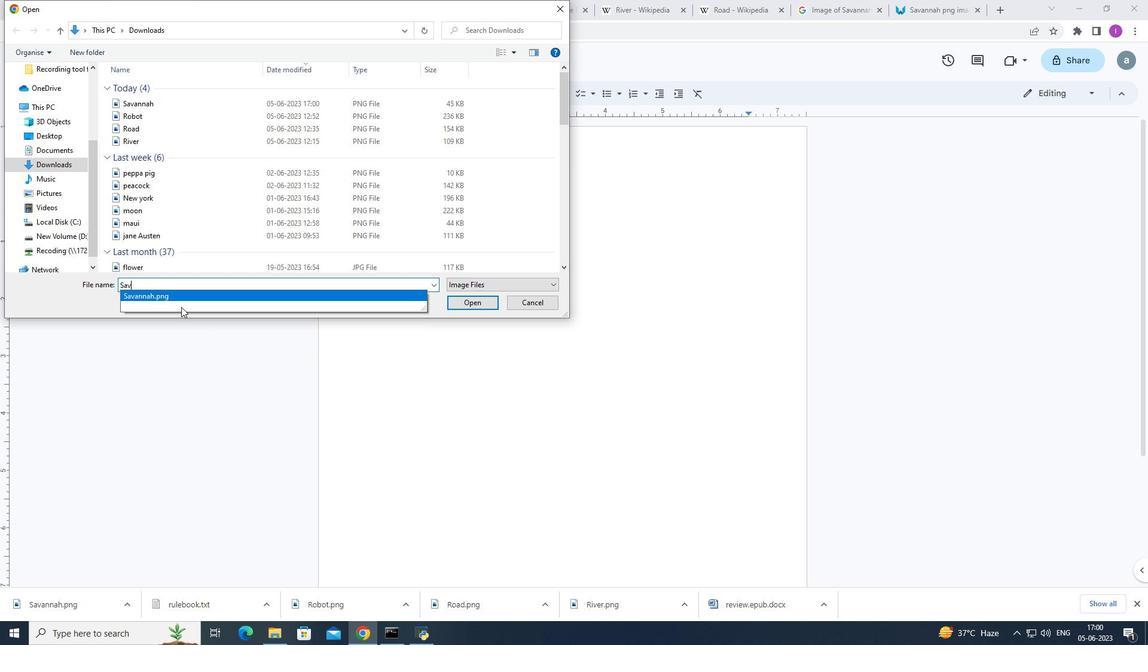
Action: Mouse pressed left at (175, 296)
Screenshot: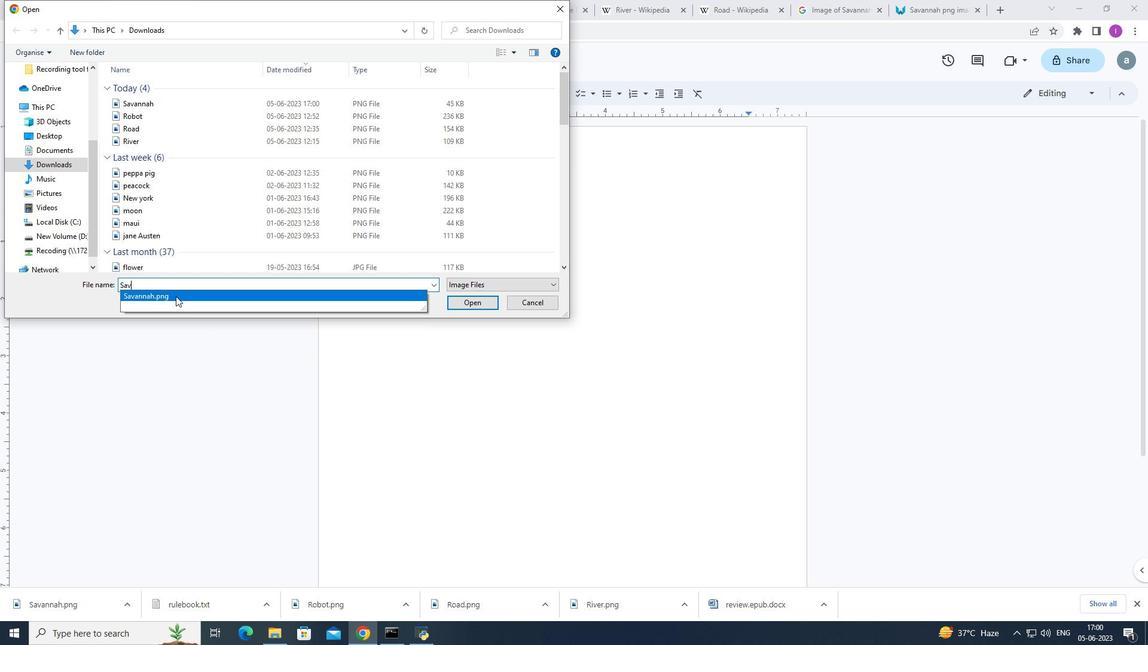 
Action: Mouse moved to (479, 300)
Screenshot: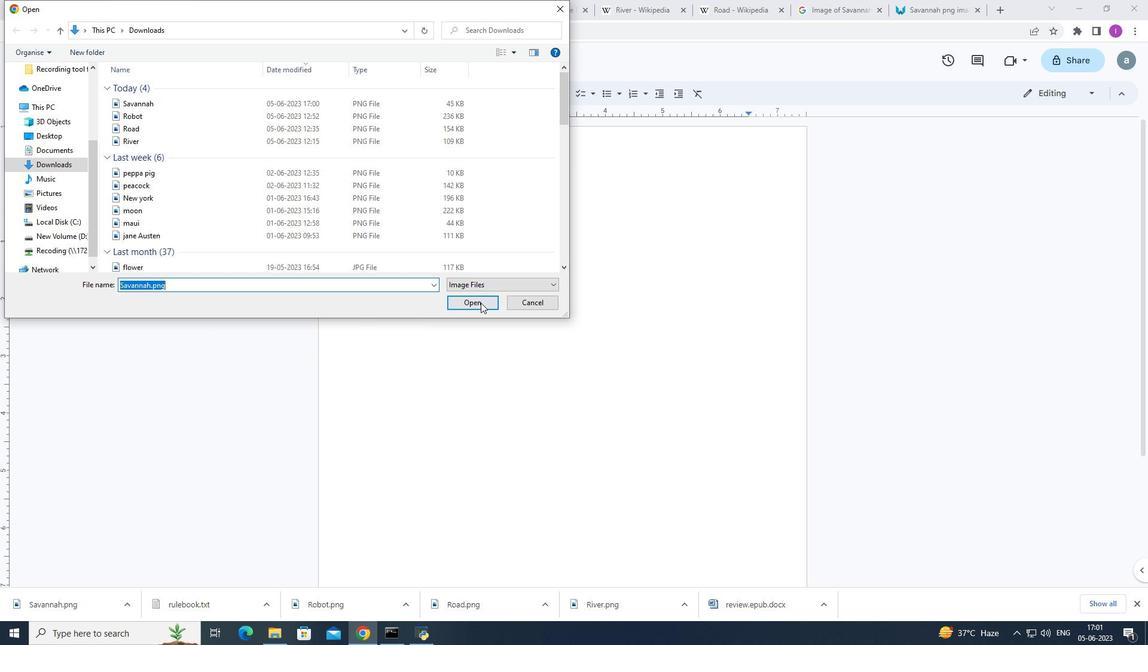 
Action: Mouse pressed left at (479, 300)
Screenshot: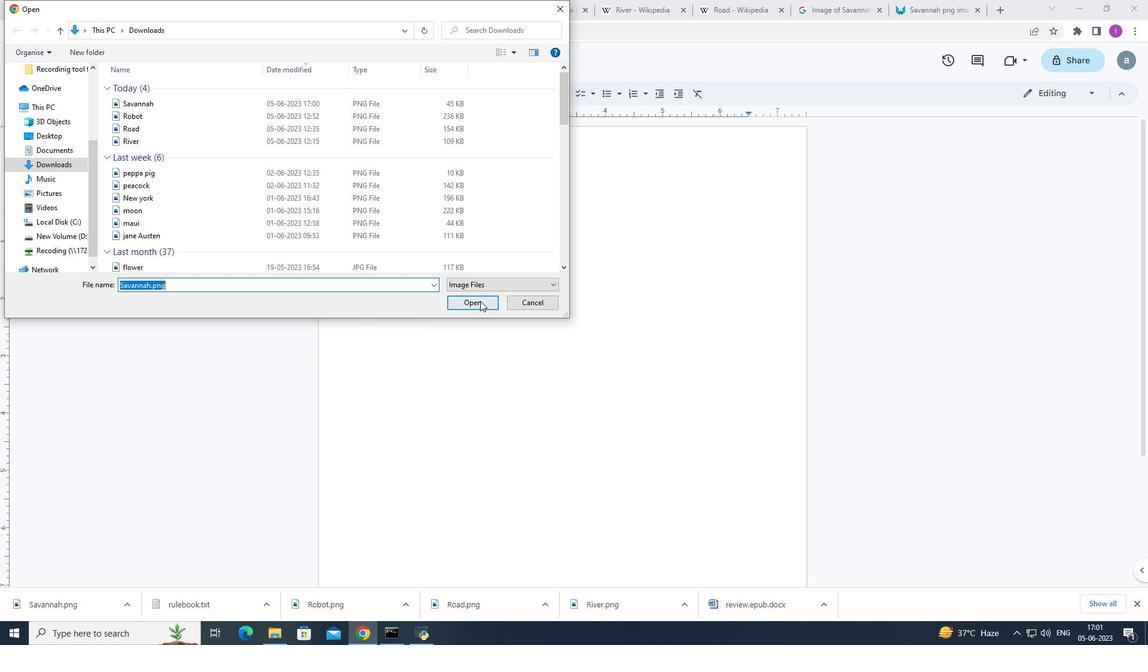 
Action: Mouse moved to (395, 184)
Screenshot: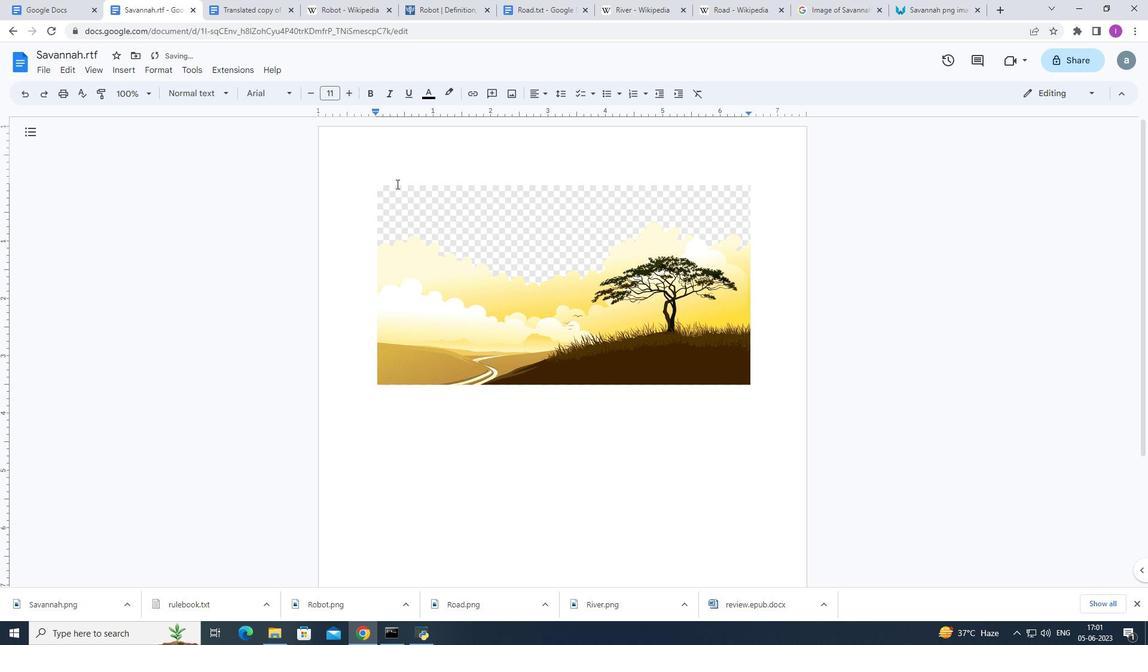 
Action: Mouse pressed left at (395, 184)
Screenshot: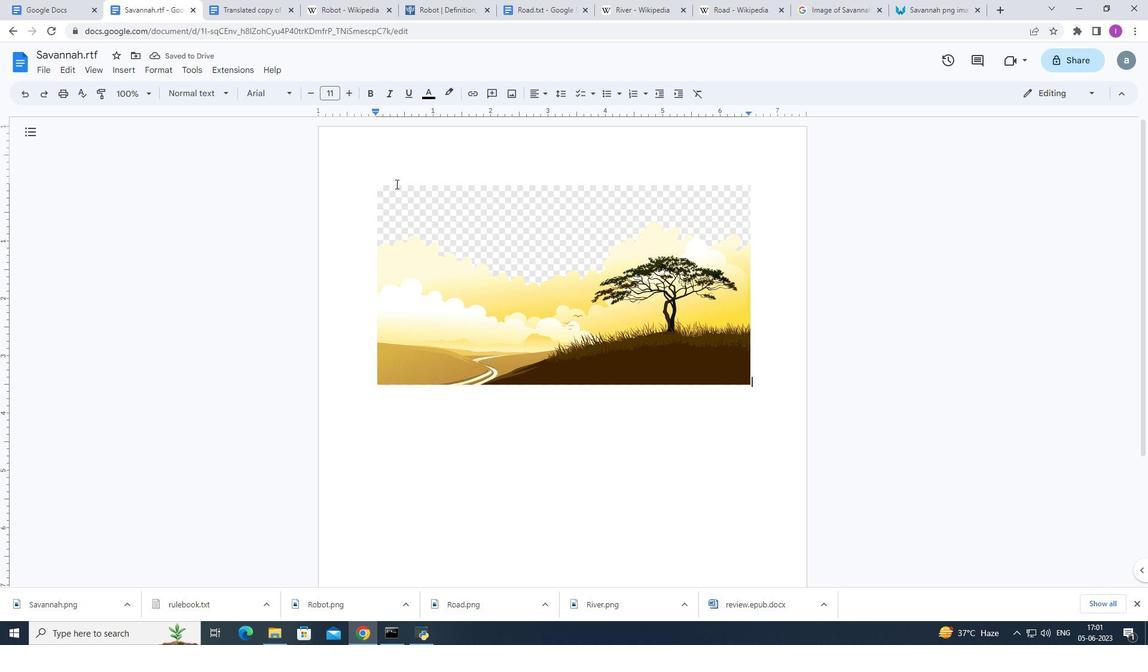 
Action: Mouse moved to (418, 98)
Screenshot: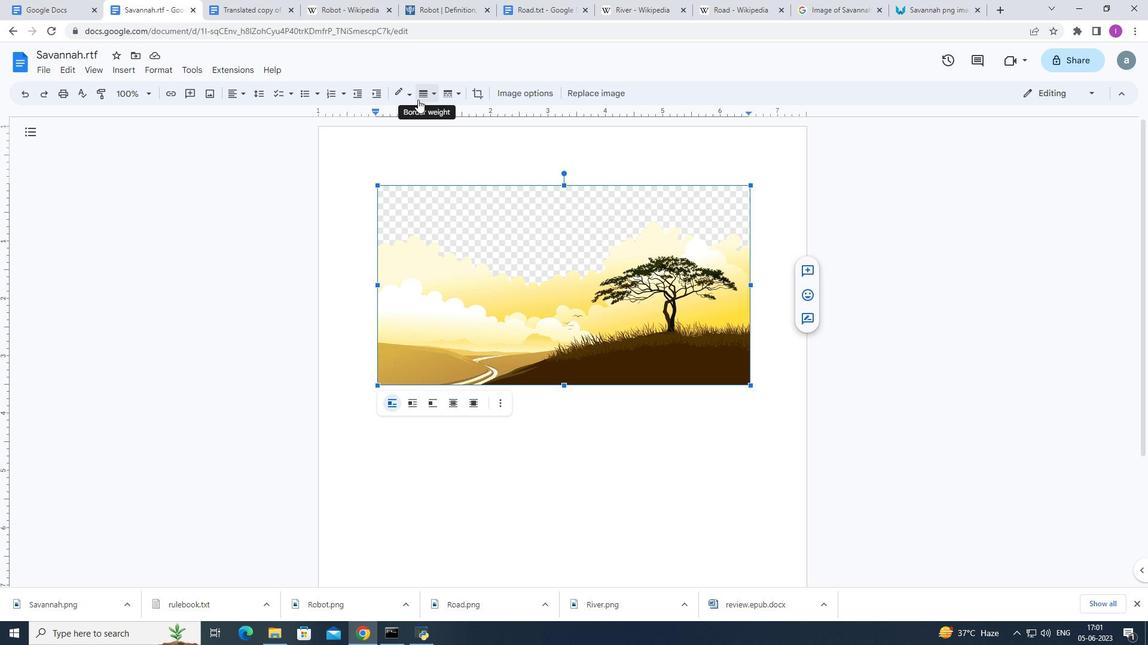 
Action: Mouse pressed left at (418, 98)
Screenshot: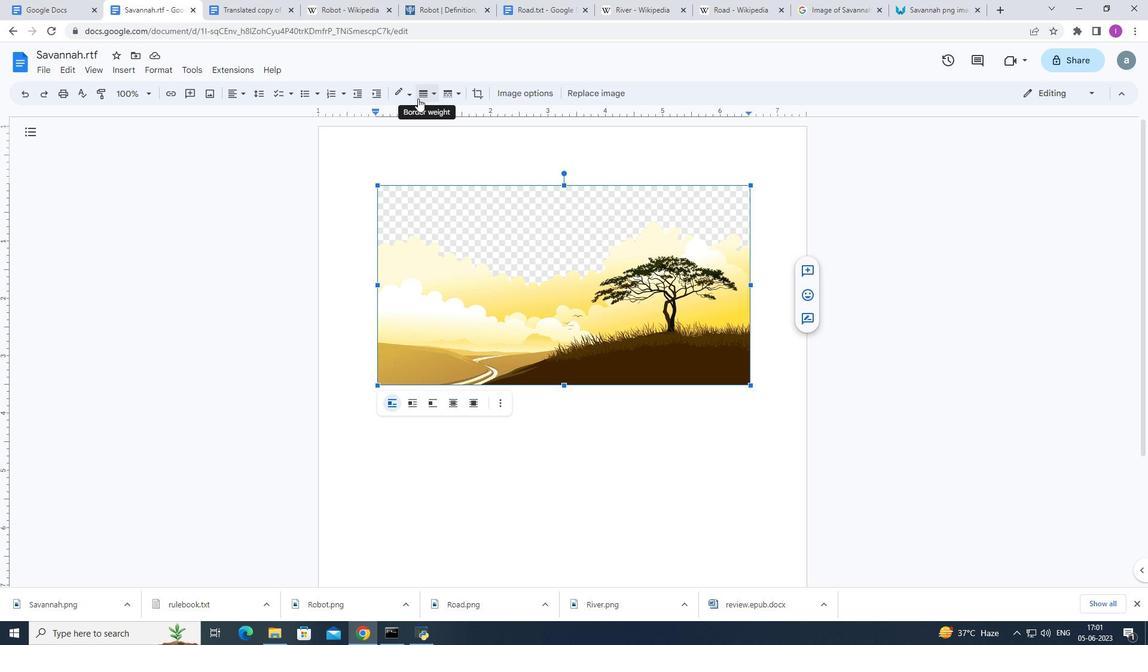 
Action: Mouse moved to (547, 159)
Screenshot: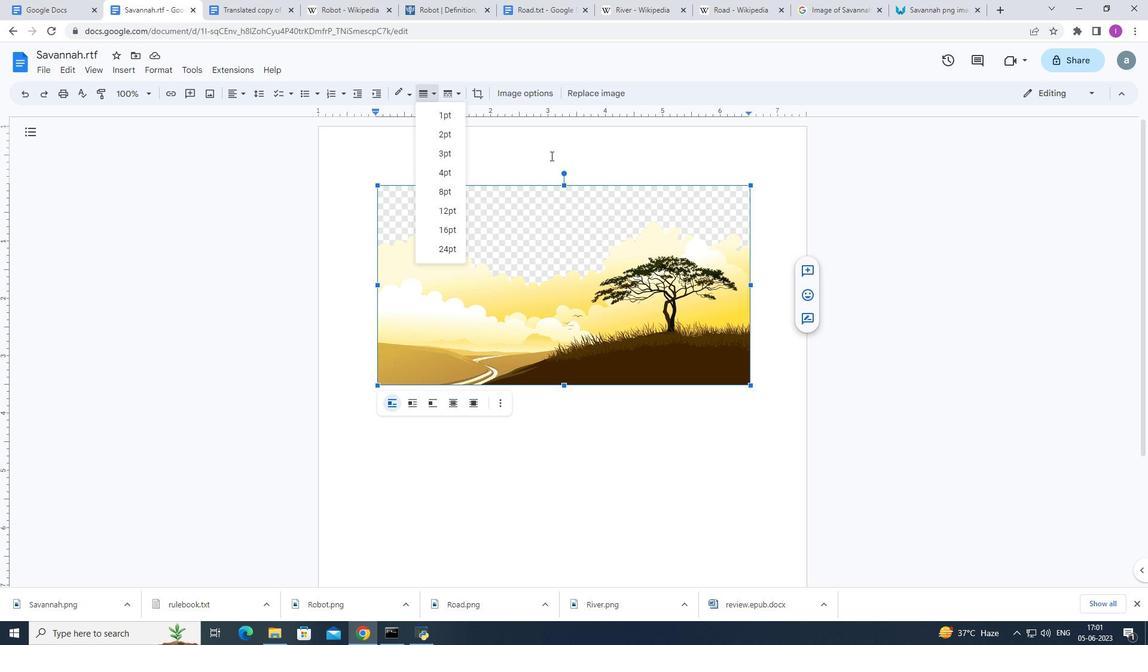 
Action: Mouse pressed left at (547, 159)
Screenshot: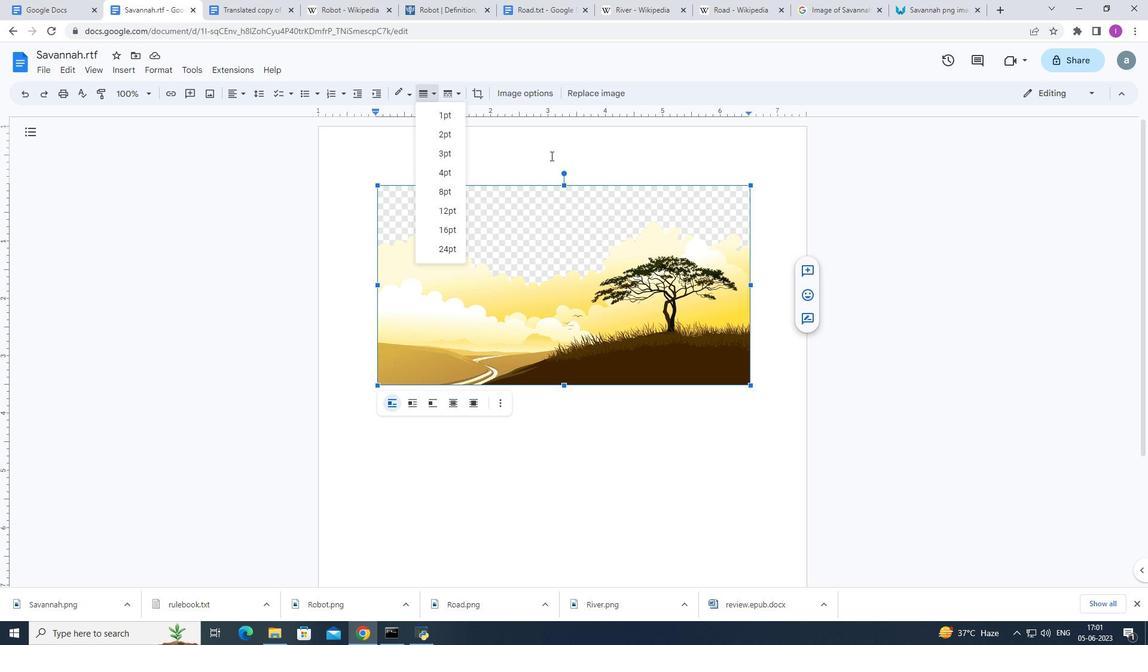 
Action: Mouse moved to (450, 95)
Screenshot: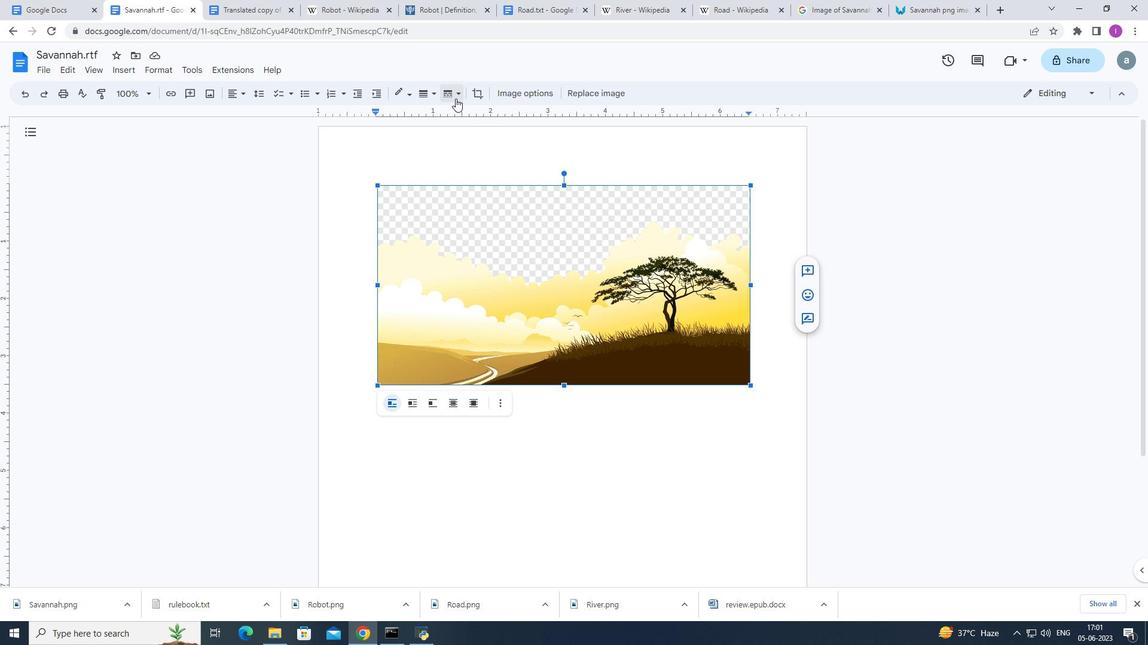 
Action: Mouse pressed left at (450, 95)
Screenshot: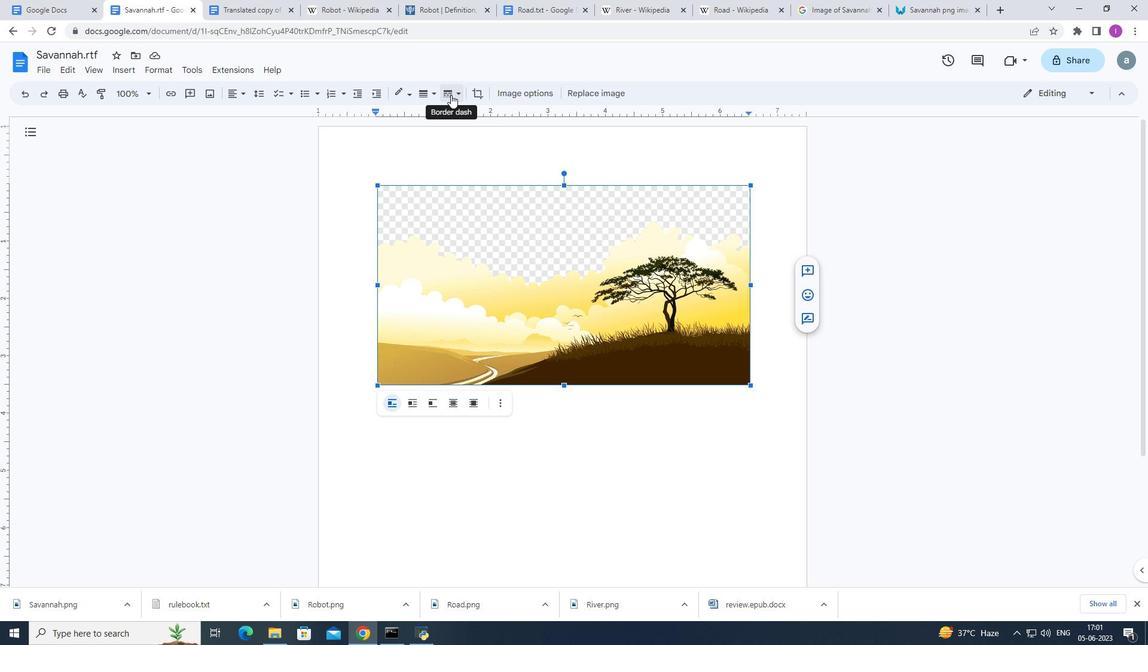 
Action: Mouse moved to (475, 117)
Screenshot: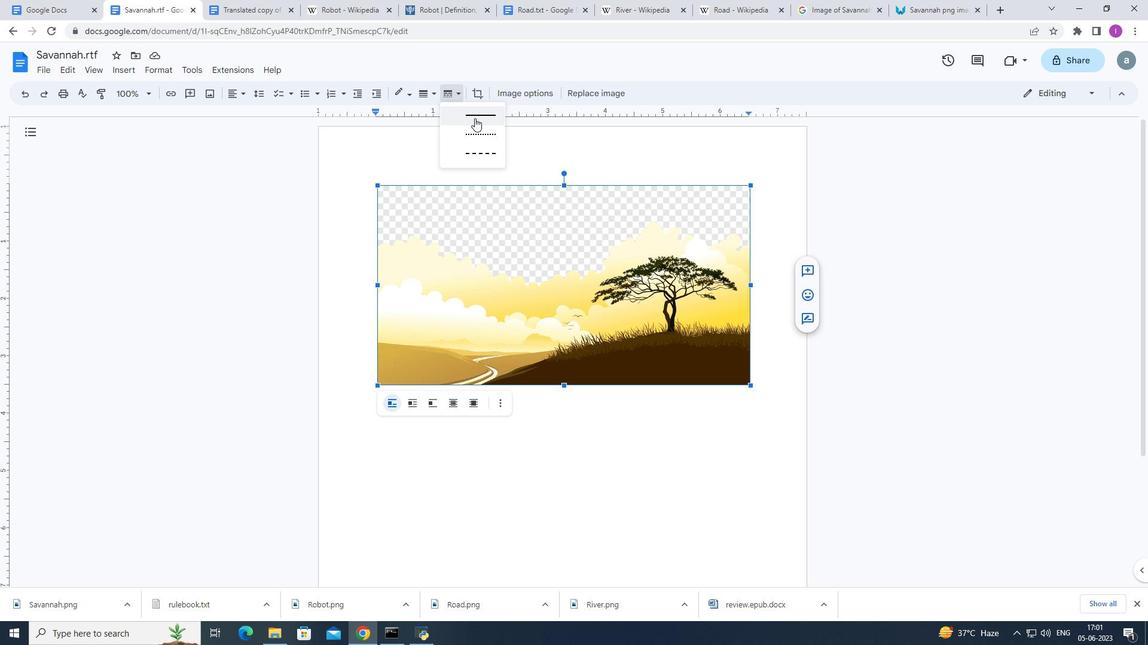 
Action: Mouse pressed left at (474, 117)
Screenshot: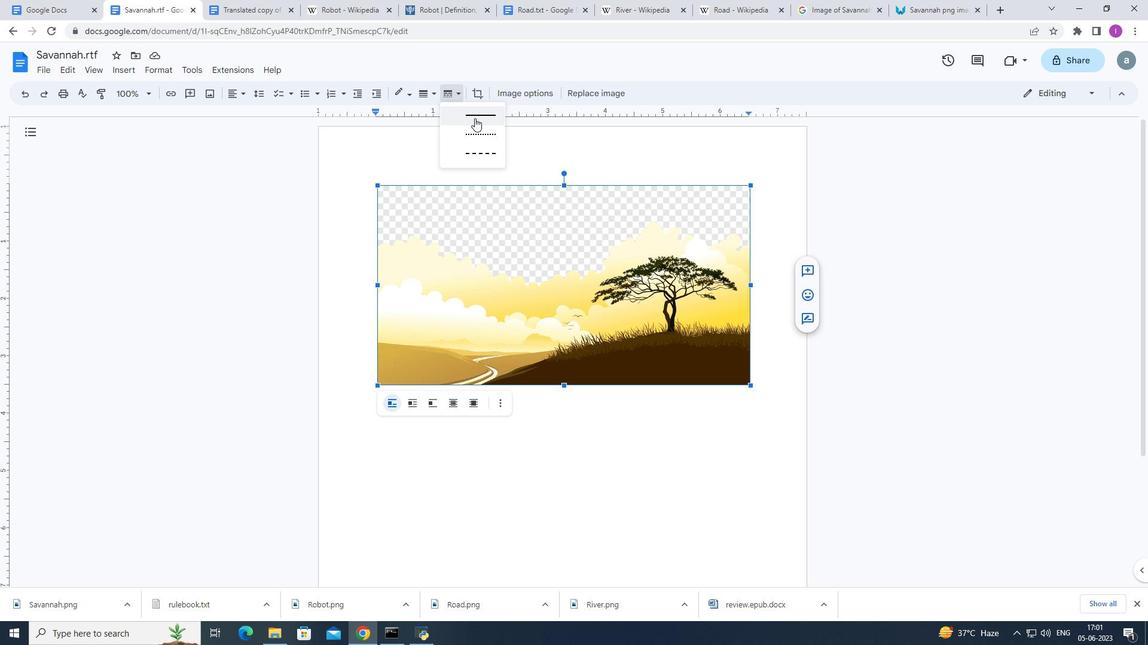 
Action: Mouse moved to (404, 96)
Screenshot: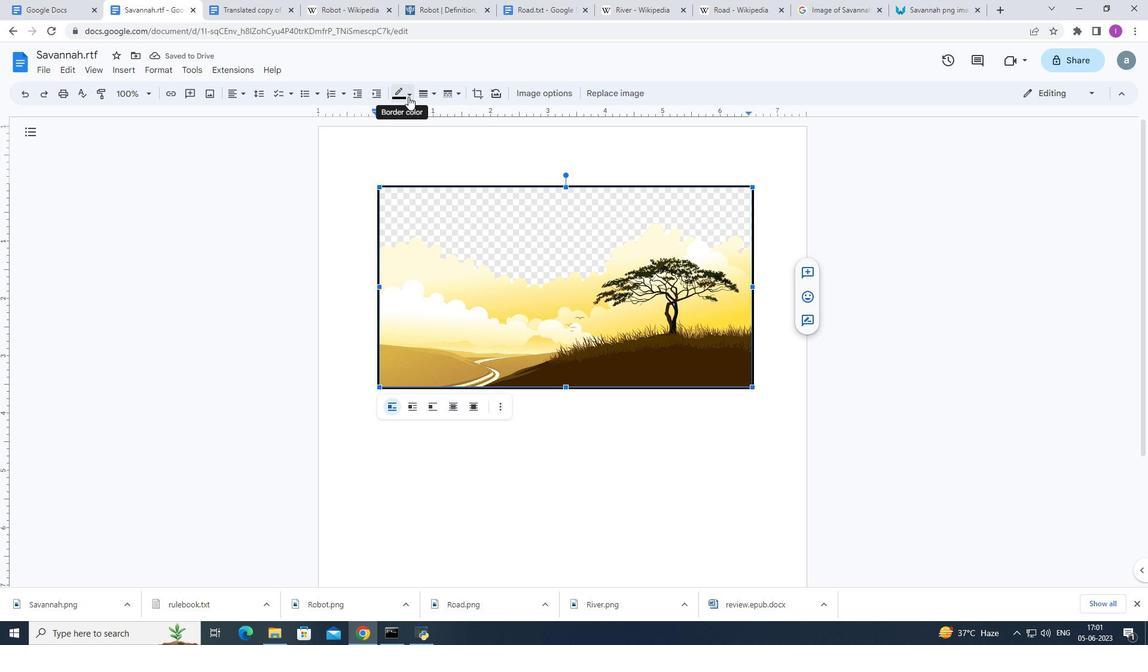 
Action: Mouse pressed left at (404, 96)
Screenshot: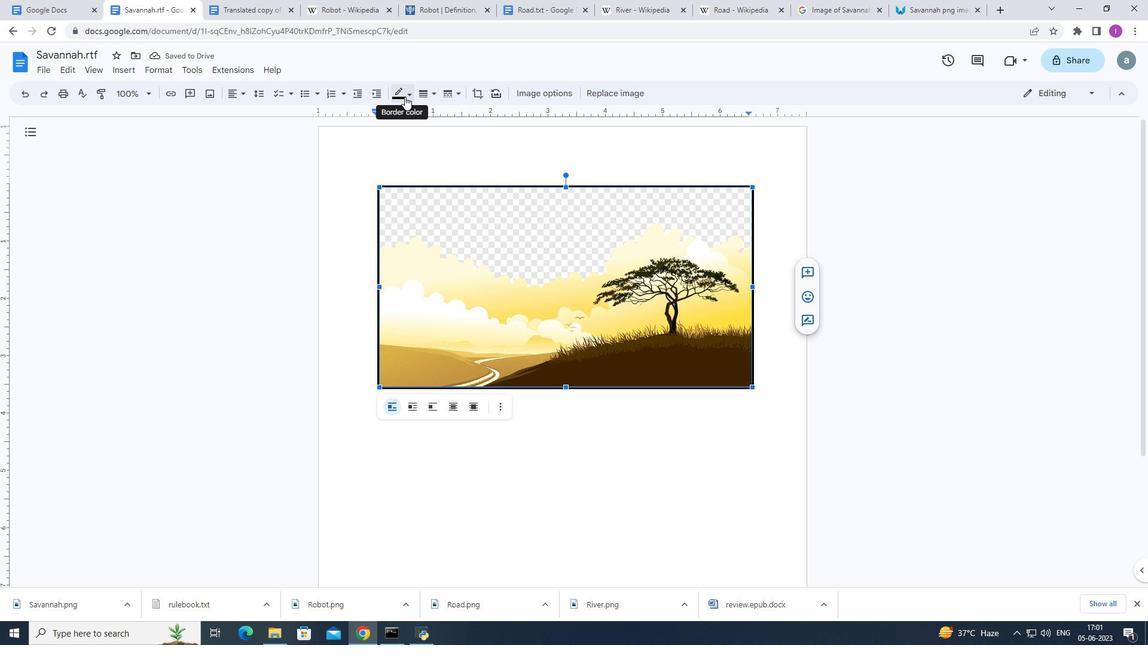 
Action: Mouse moved to (416, 147)
Screenshot: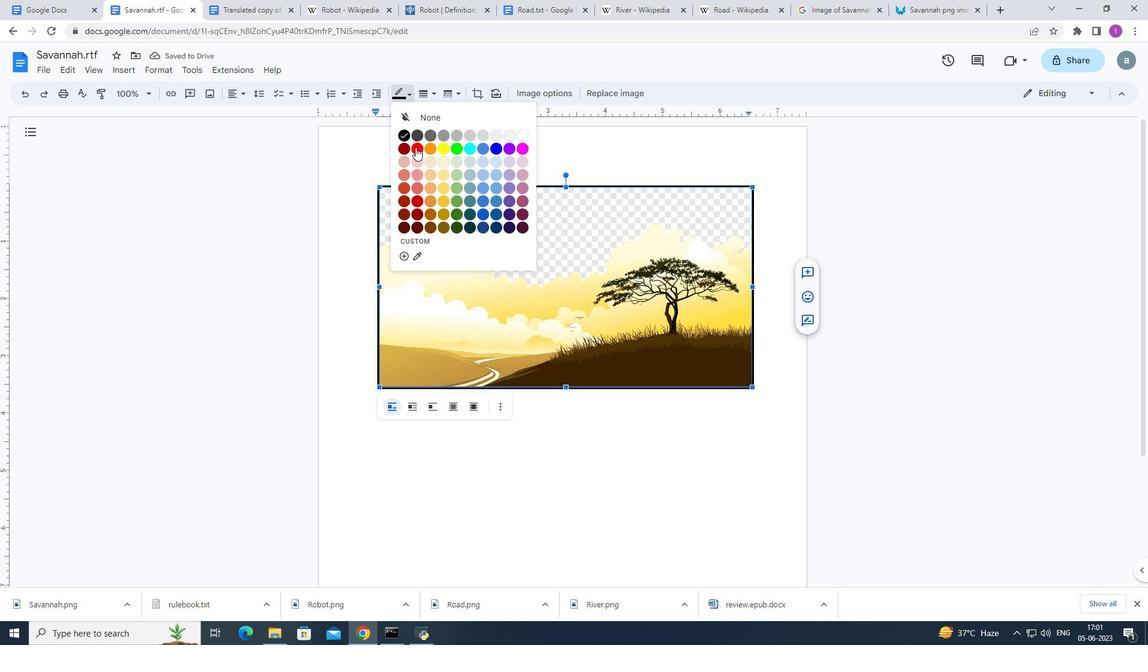 
Action: Mouse pressed left at (416, 147)
Screenshot: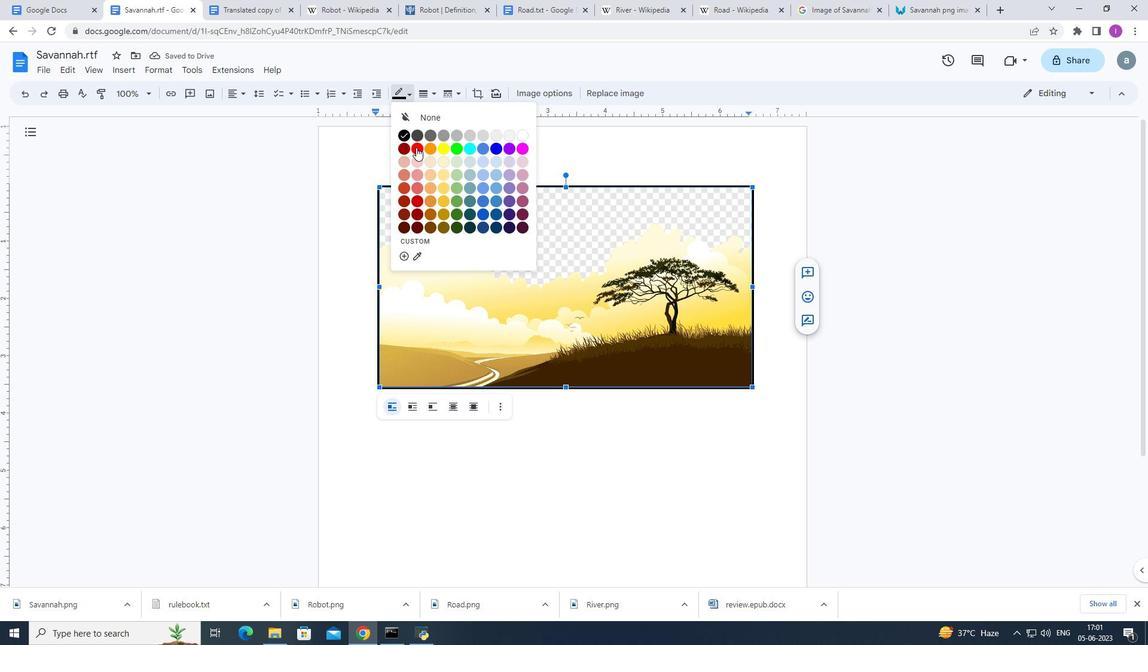 
Action: Mouse moved to (427, 98)
Screenshot: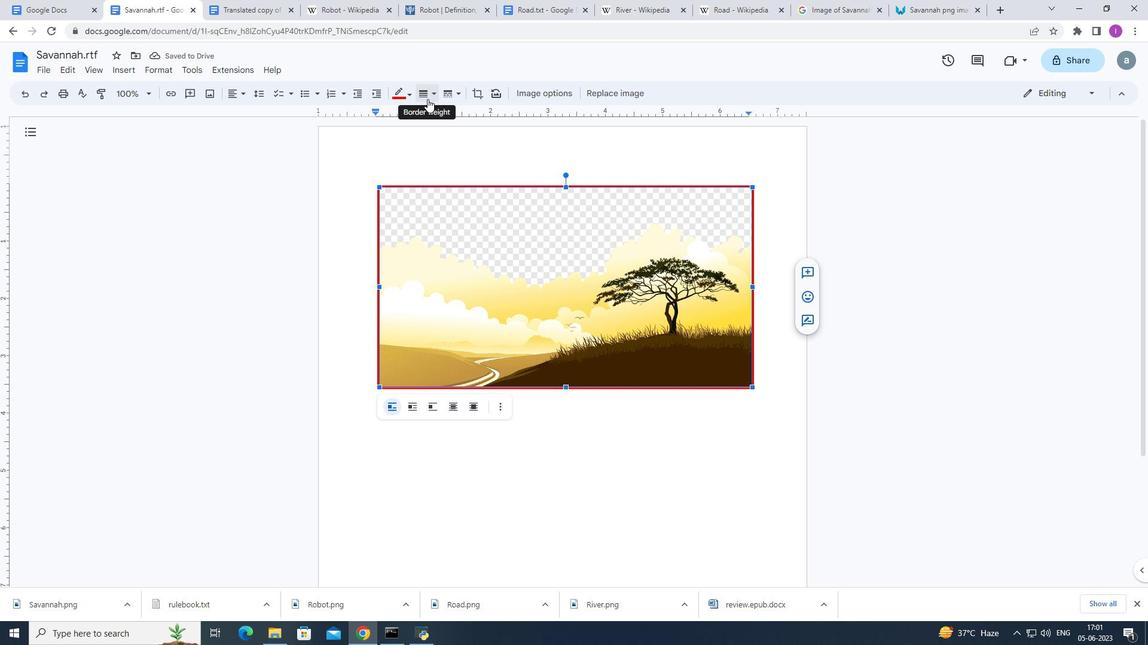 
Action: Mouse pressed left at (427, 98)
Screenshot: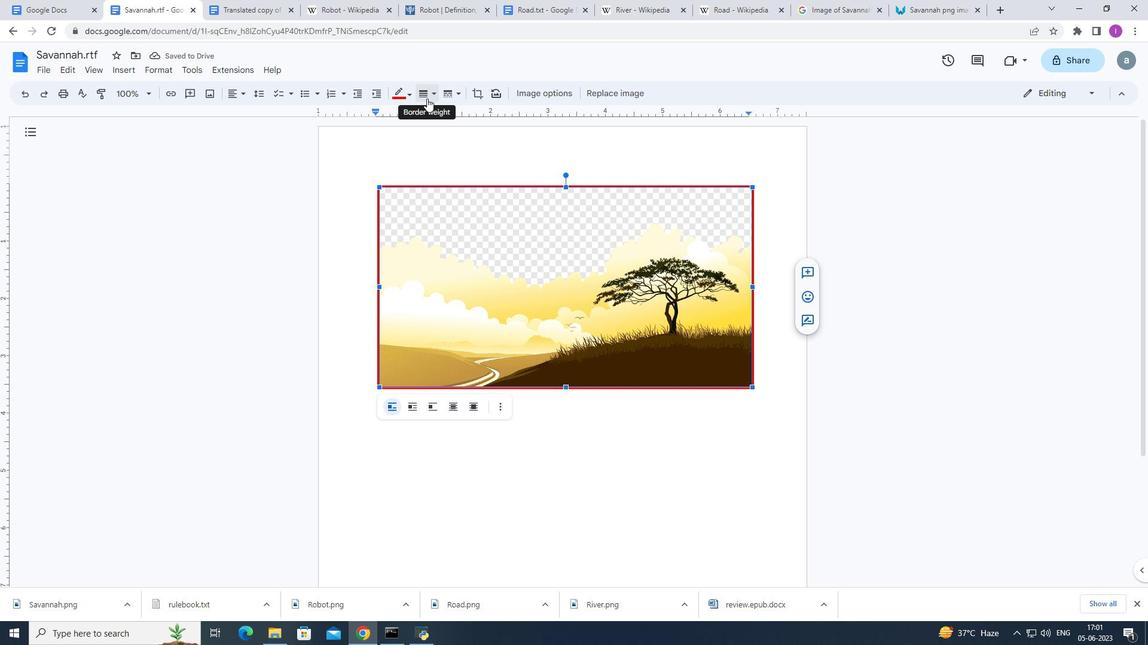 
Action: Mouse moved to (435, 136)
Screenshot: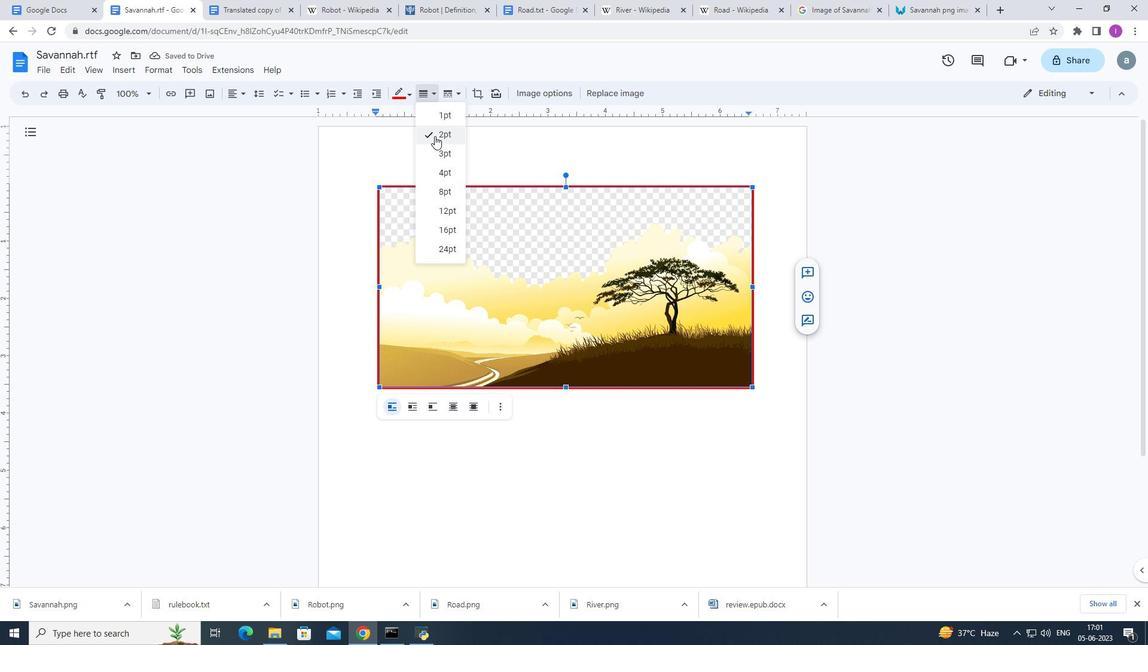 
Action: Mouse pressed left at (435, 136)
Screenshot: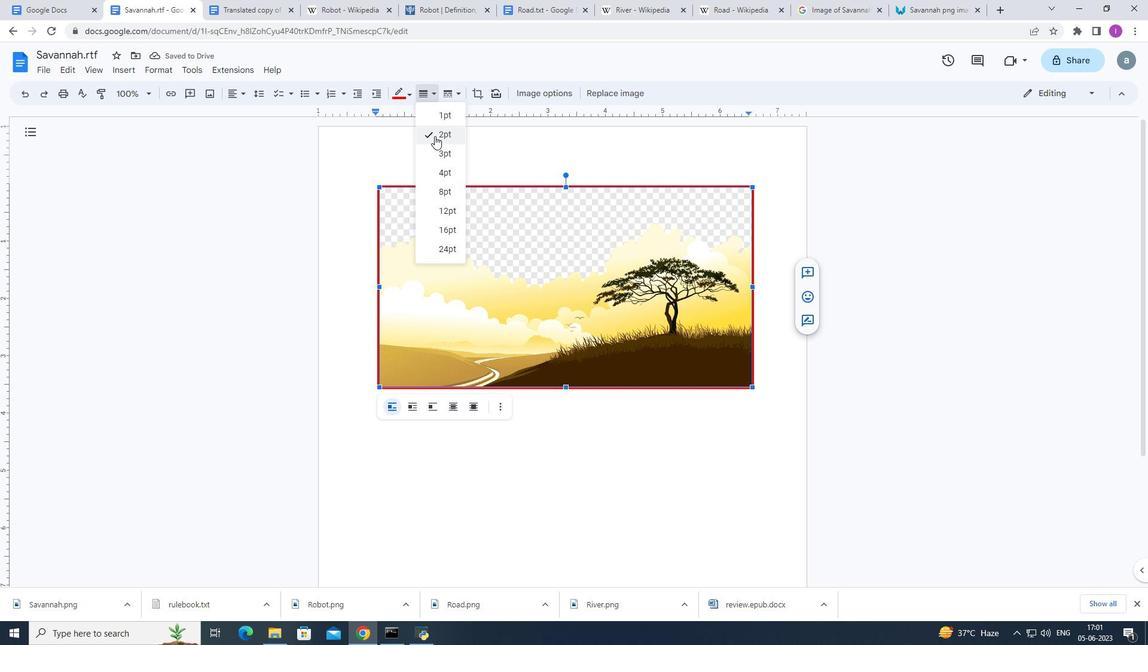 
Action: Mouse moved to (350, 317)
Screenshot: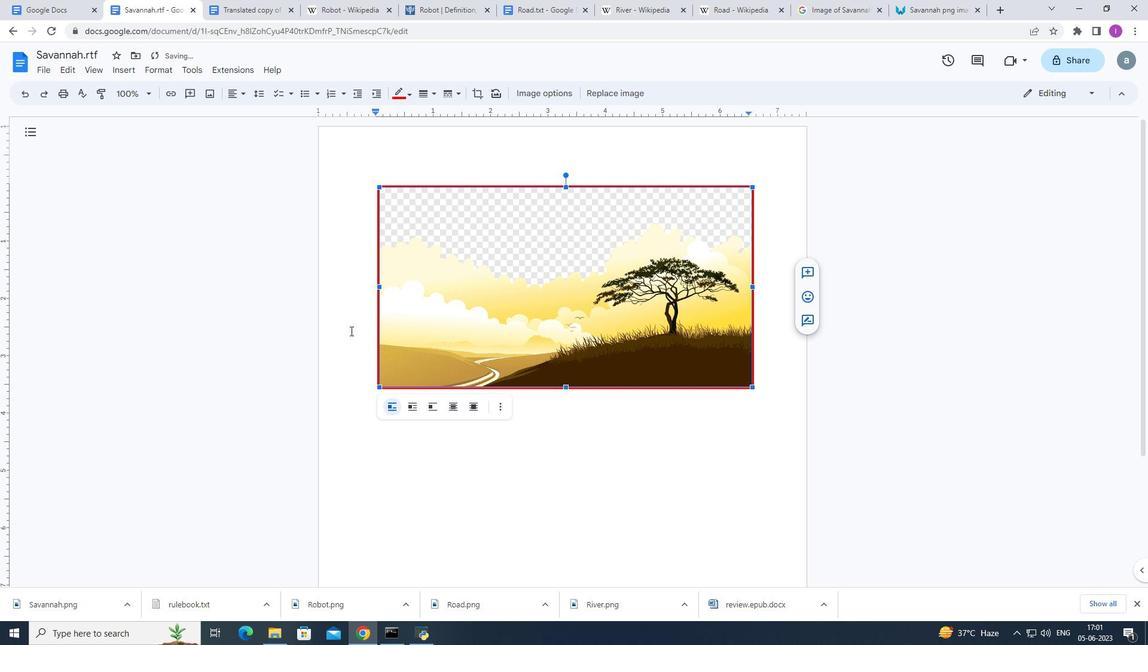 
Action: Mouse pressed left at (350, 317)
Screenshot: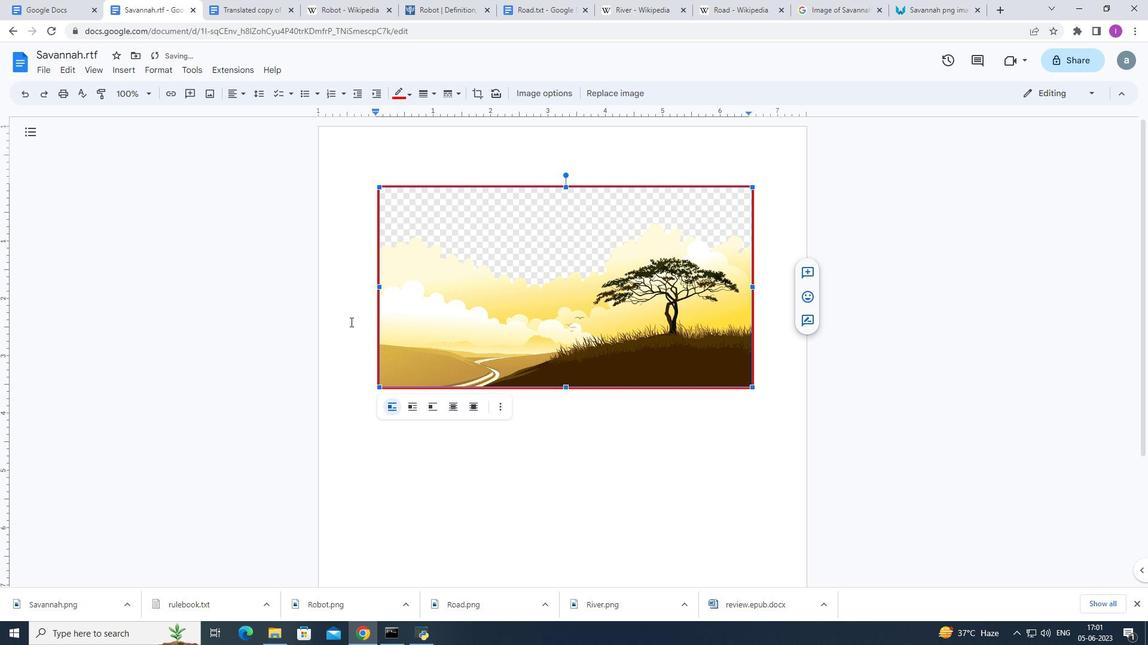 
Action: Mouse moved to (207, 367)
Screenshot: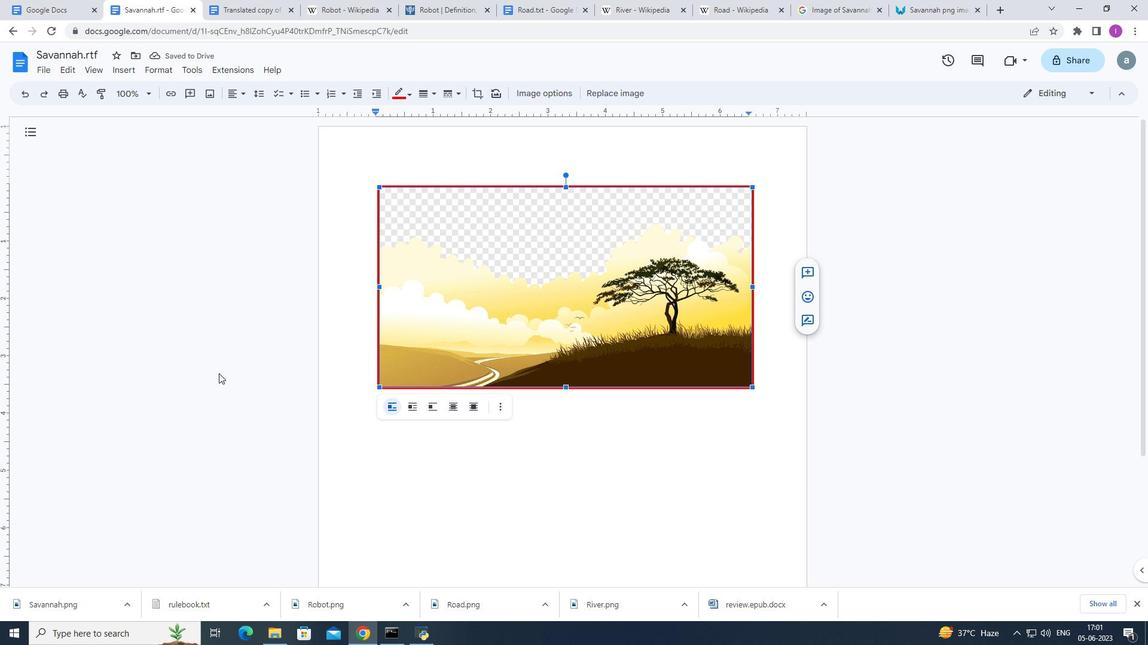 
Action: Mouse pressed left at (207, 367)
Screenshot: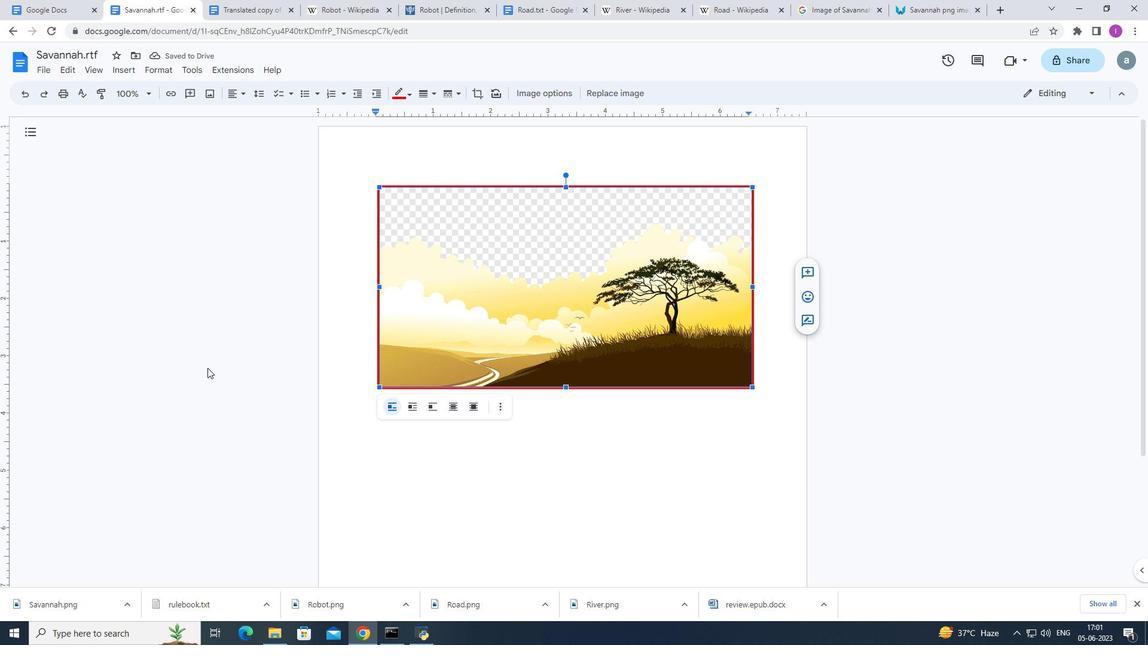 
Action: Mouse moved to (218, 363)
Screenshot: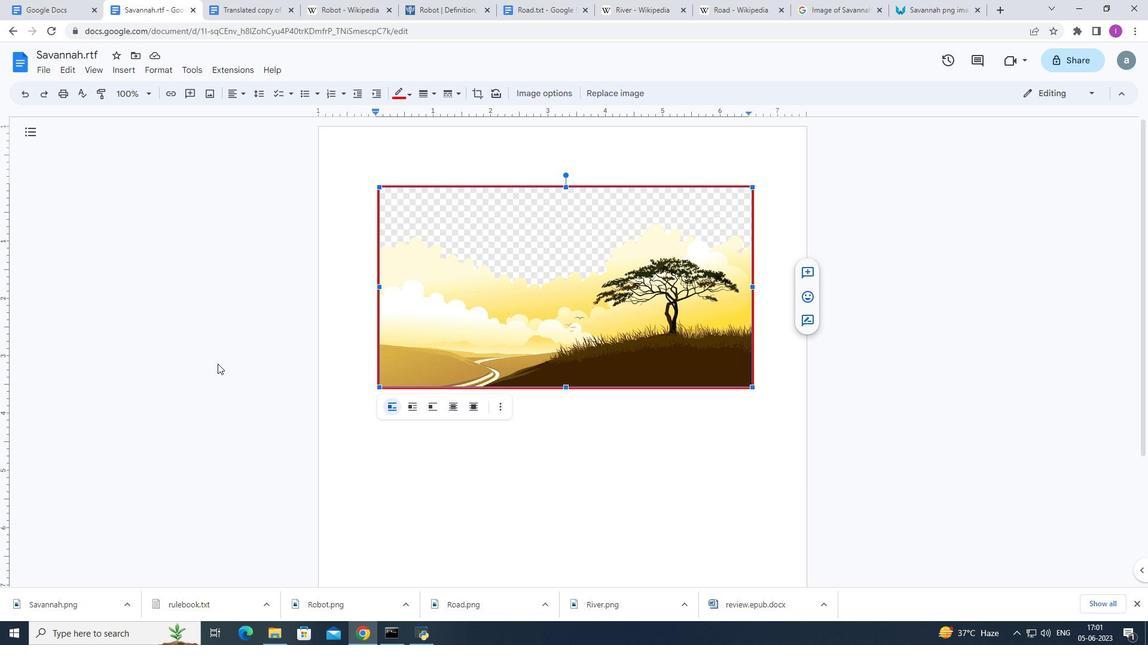 
